 Task: Look for space in Orlovskiy, Russia from 12th  July, 2023 to 15th July, 2023 for 3 adults in price range Rs.12000 to Rs.16000. Place can be entire place with 2 bedrooms having 3 beds and 1 bathroom. Property type can be house, flat, guest house. Booking option can be shelf check-in. Required host language is English.
Action: Mouse moved to (382, 99)
Screenshot: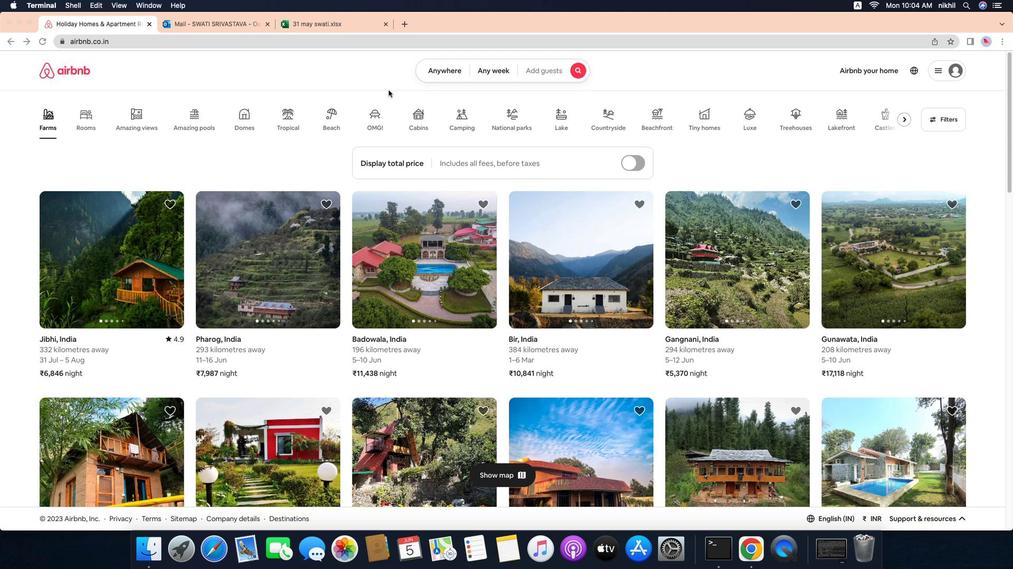
Action: Mouse pressed left at (382, 99)
Screenshot: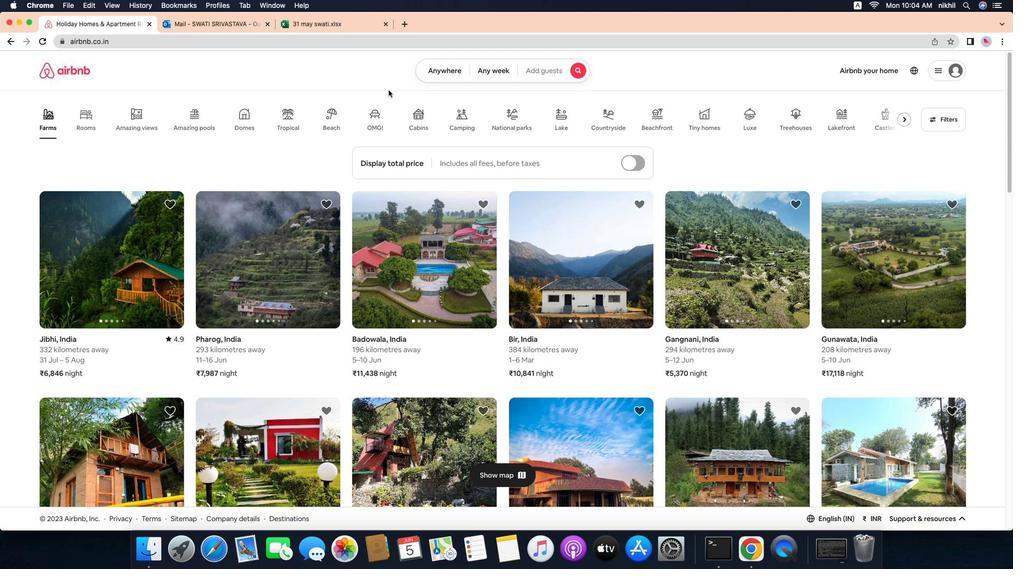 
Action: Mouse moved to (450, 86)
Screenshot: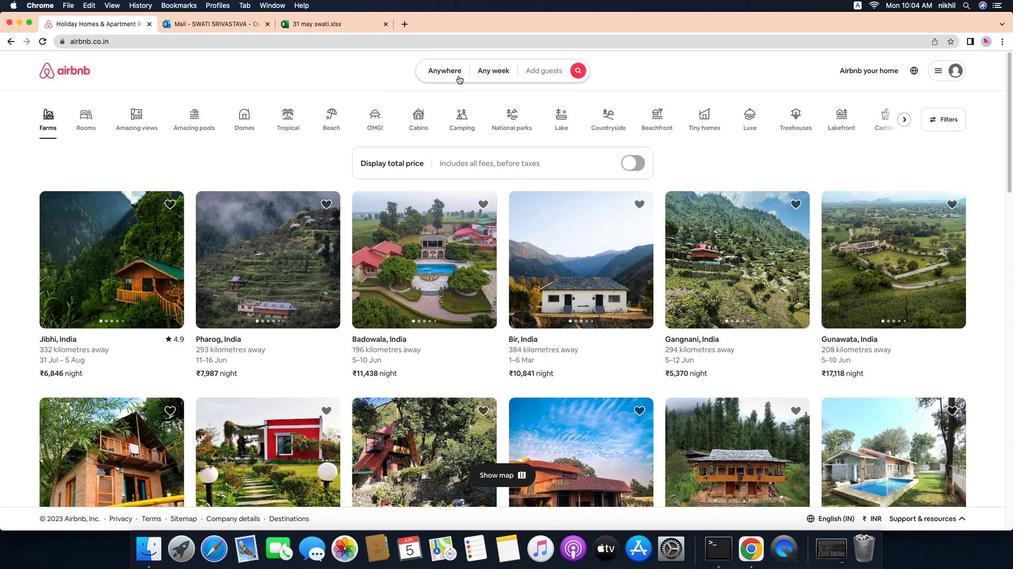 
Action: Mouse pressed left at (450, 86)
Screenshot: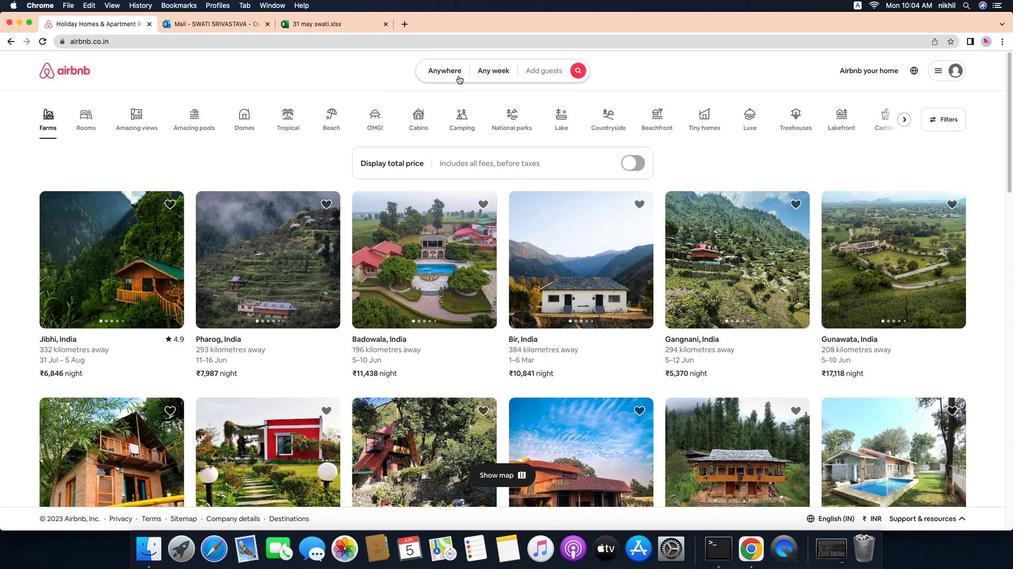 
Action: Mouse moved to (375, 123)
Screenshot: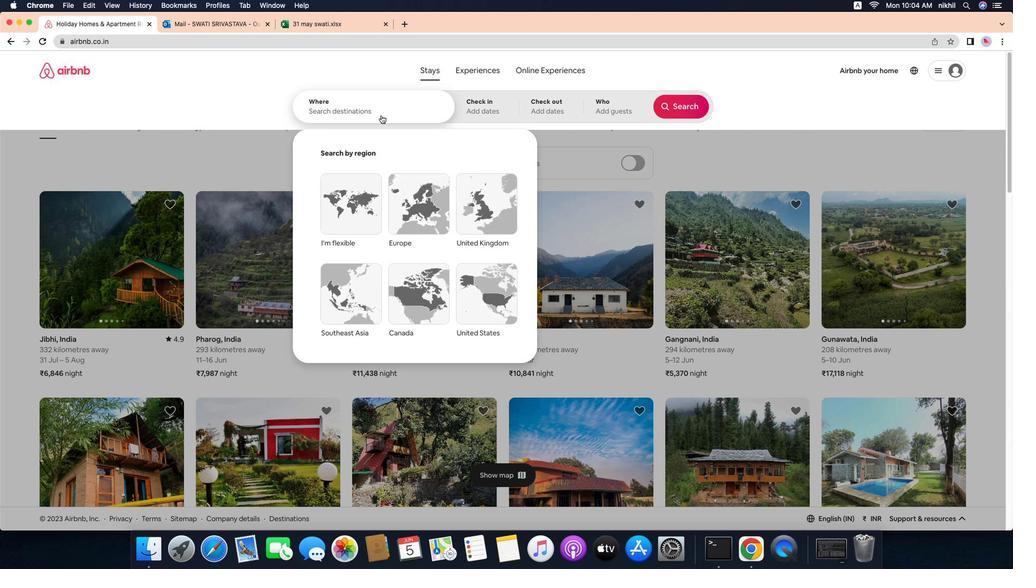 
Action: Mouse pressed left at (375, 123)
Screenshot: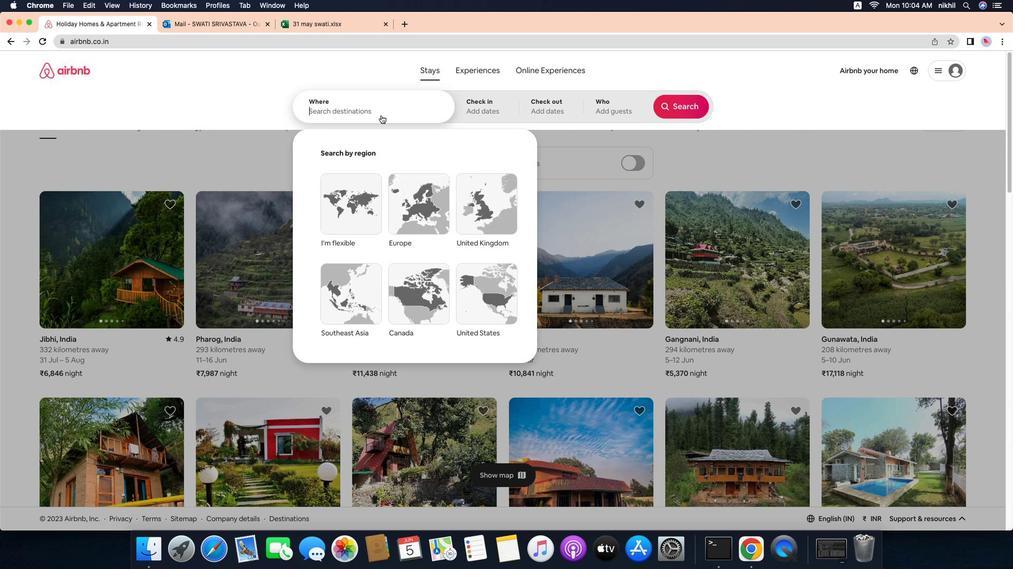 
Action: Key pressed Key.caps_lock'O'Key.caps_lock'r''l''o''v''s''k''i''y'','Key.spaceKey.caps_lock'R''u''s''s''i''a'Key.enter
Screenshot: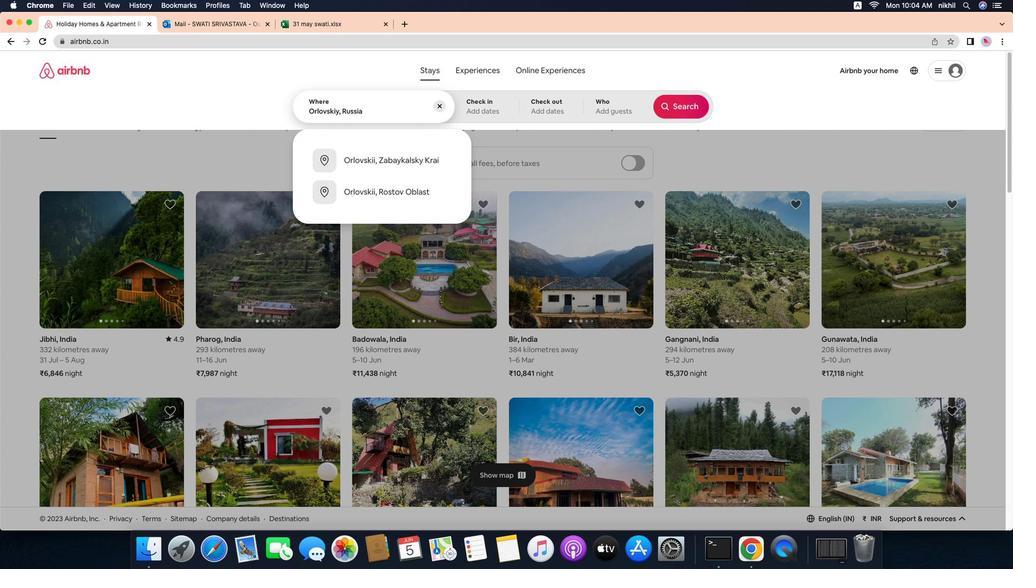 
Action: Mouse moved to (588, 272)
Screenshot: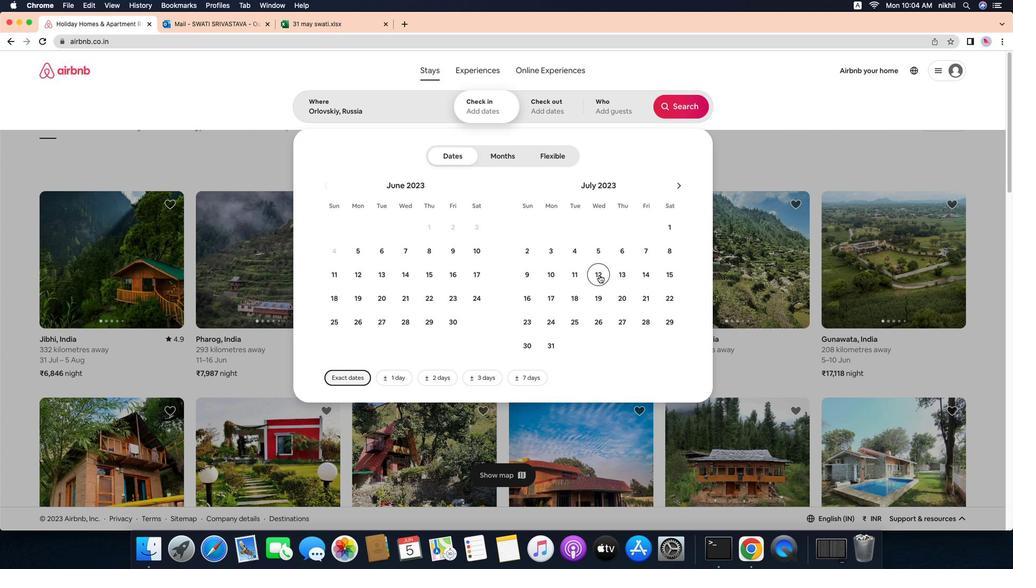 
Action: Mouse pressed left at (588, 272)
Screenshot: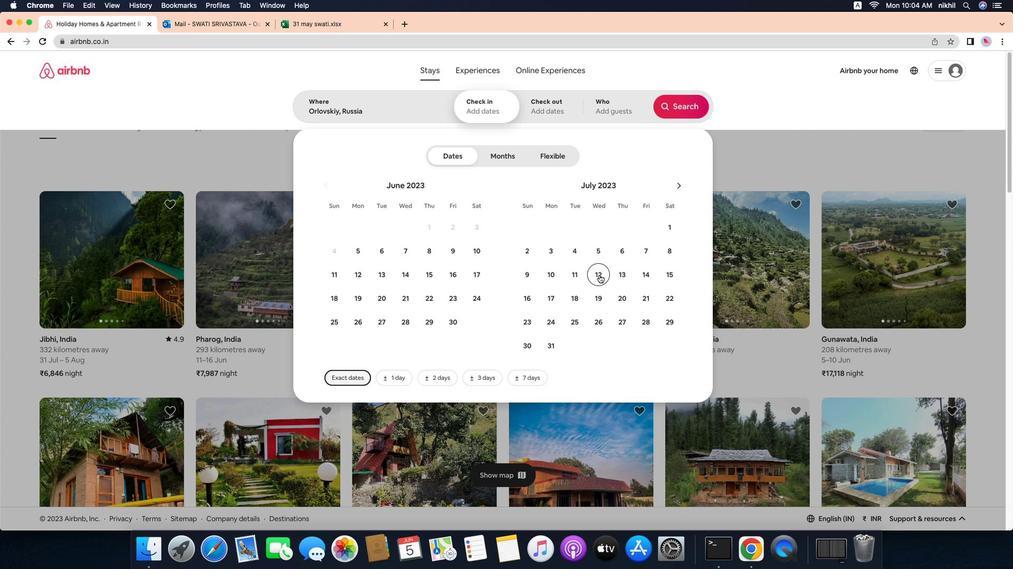 
Action: Mouse moved to (664, 272)
Screenshot: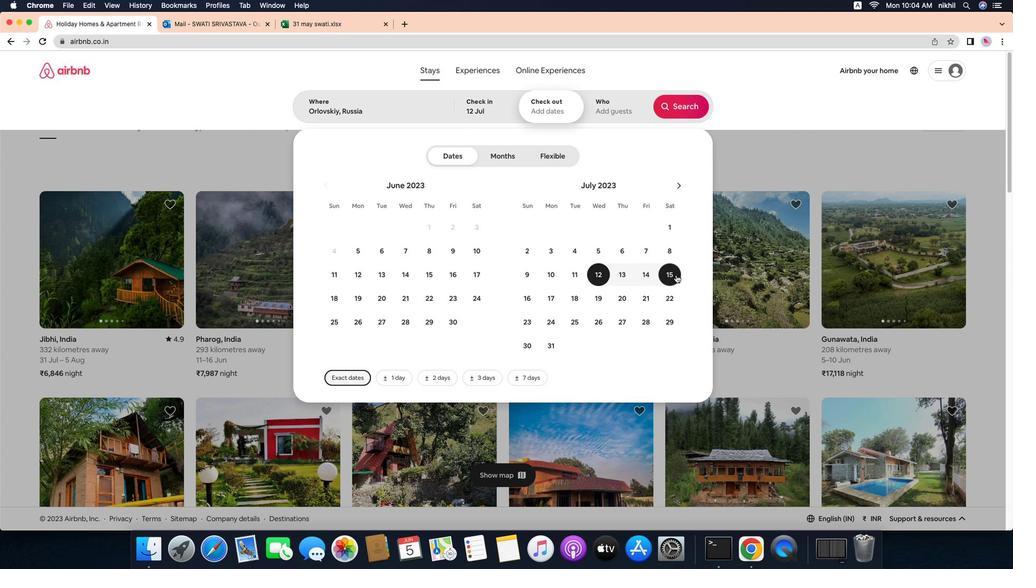 
Action: Mouse pressed left at (664, 272)
Screenshot: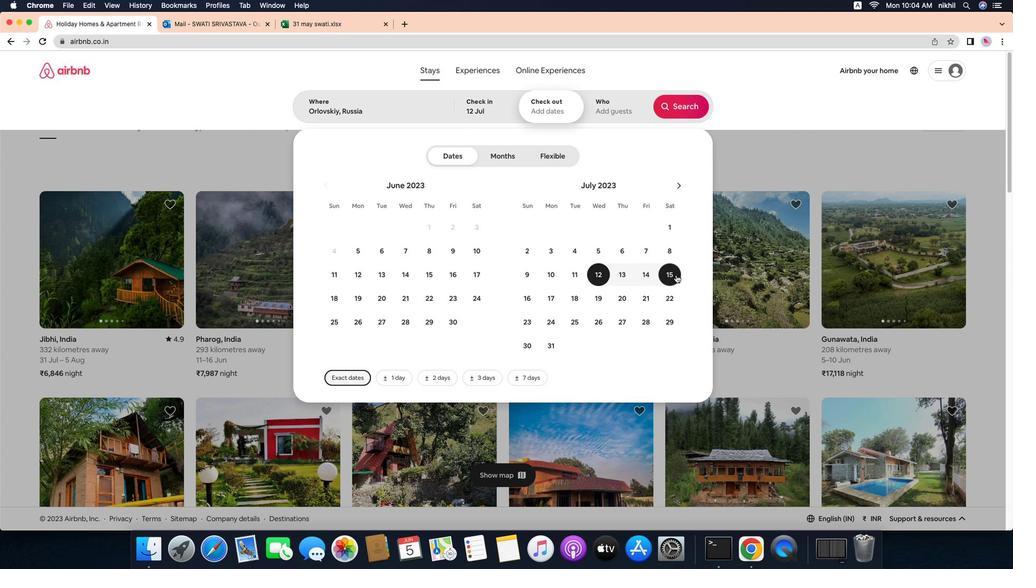 
Action: Mouse moved to (609, 123)
Screenshot: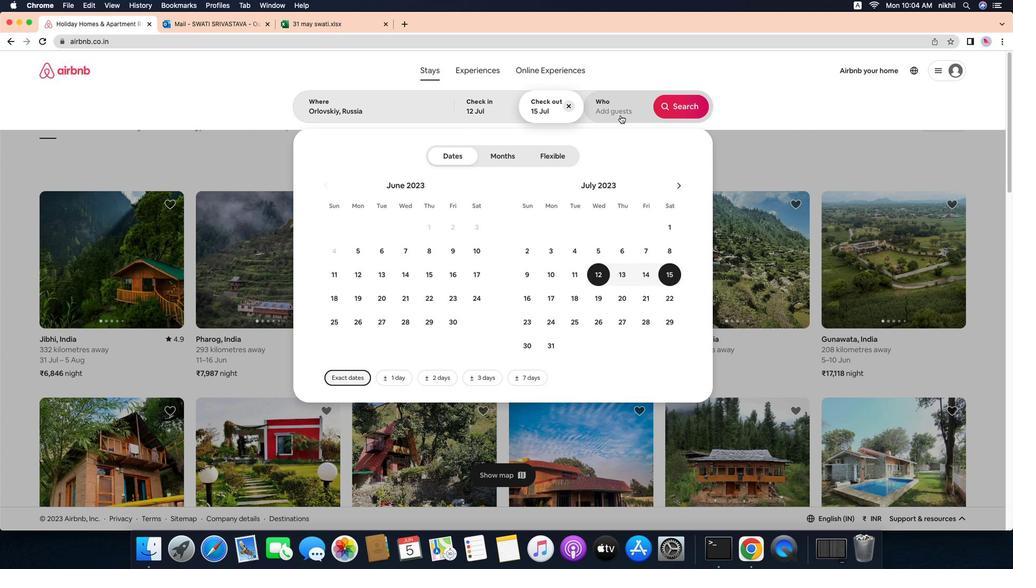 
Action: Mouse pressed left at (609, 123)
Screenshot: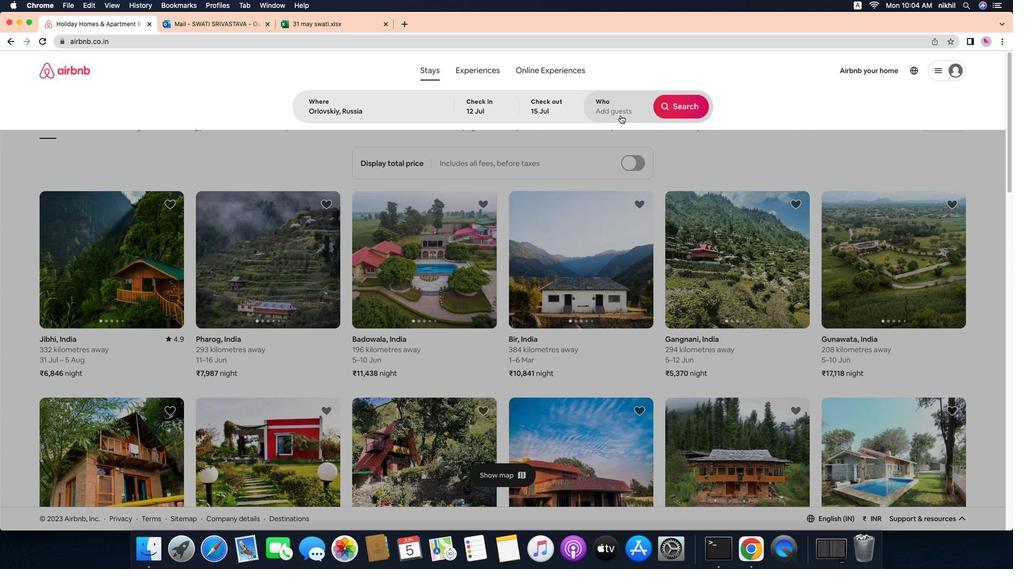 
Action: Mouse moved to (672, 166)
Screenshot: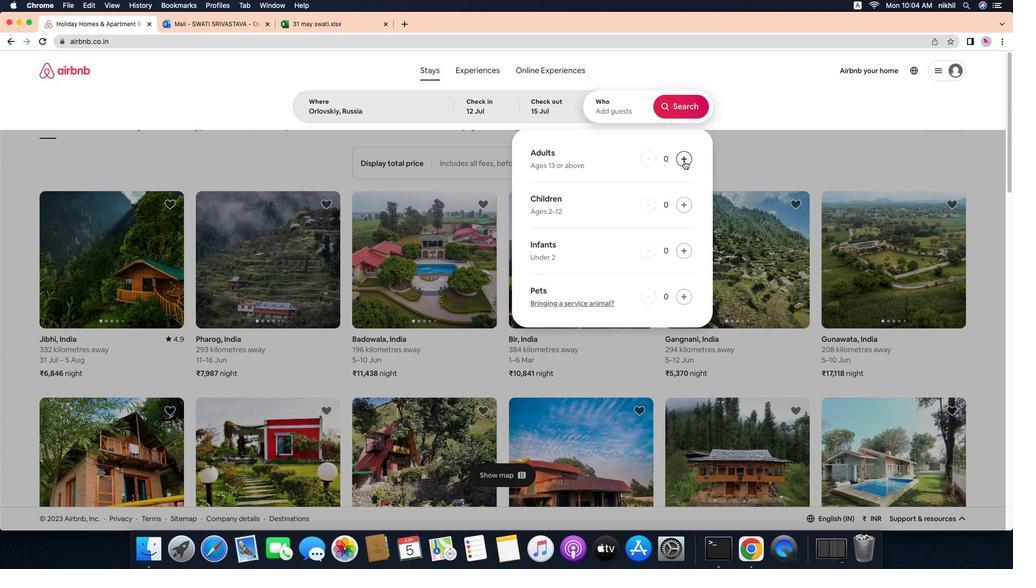 
Action: Mouse pressed left at (672, 166)
Screenshot: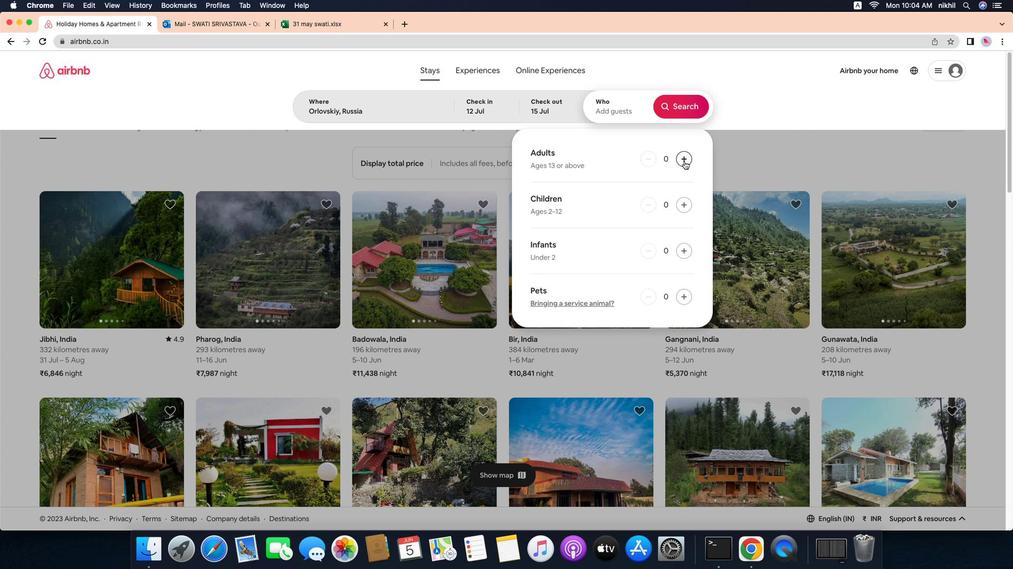 
Action: Mouse pressed left at (672, 166)
Screenshot: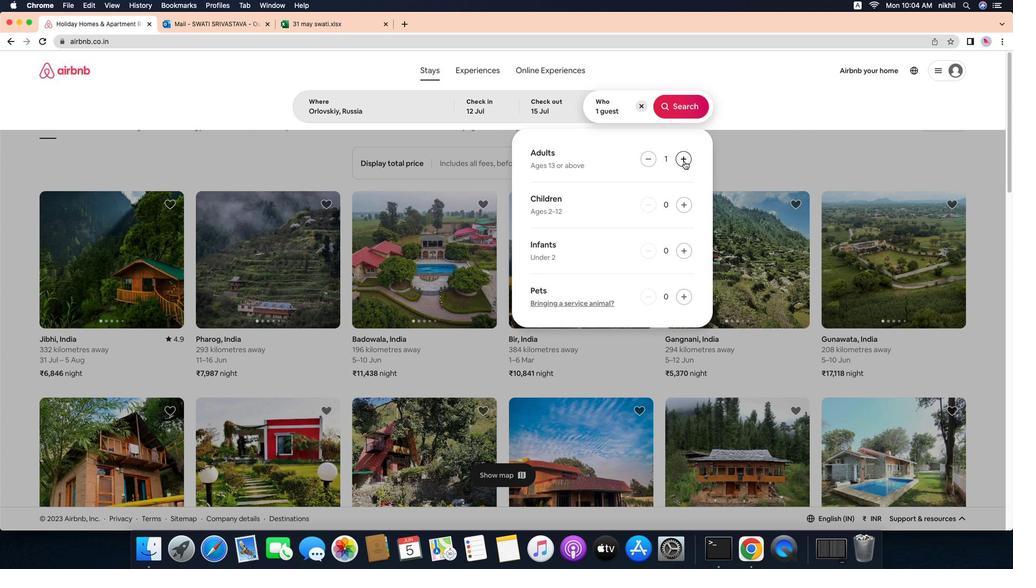 
Action: Mouse pressed left at (672, 166)
Screenshot: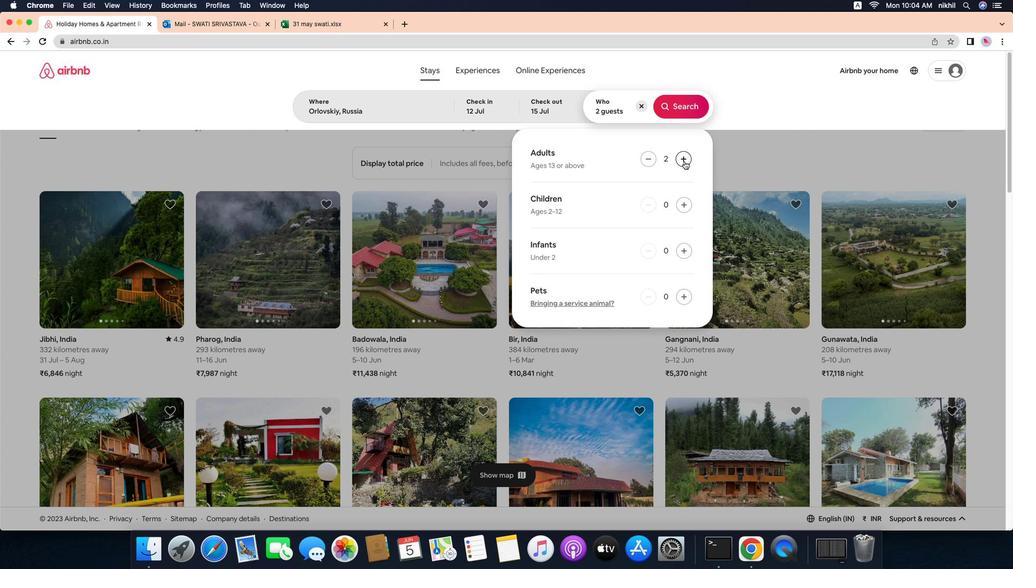 
Action: Mouse moved to (663, 114)
Screenshot: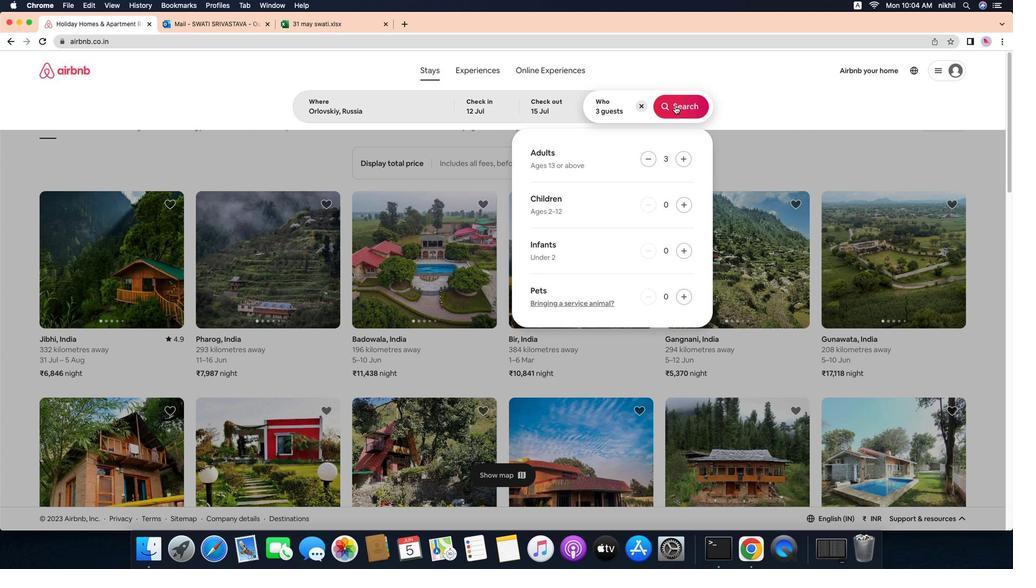 
Action: Mouse pressed left at (663, 114)
Screenshot: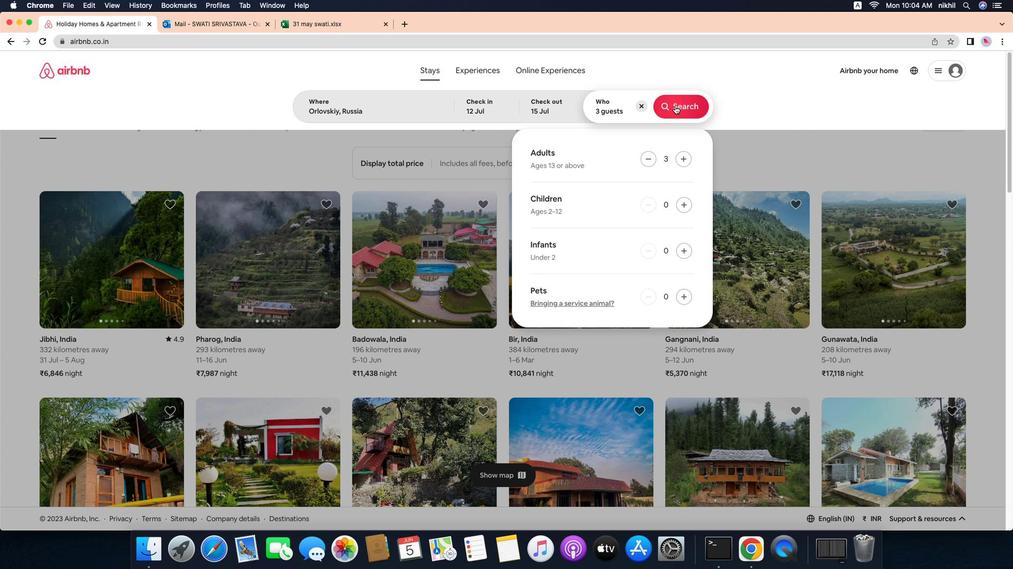 
Action: Mouse moved to (946, 121)
Screenshot: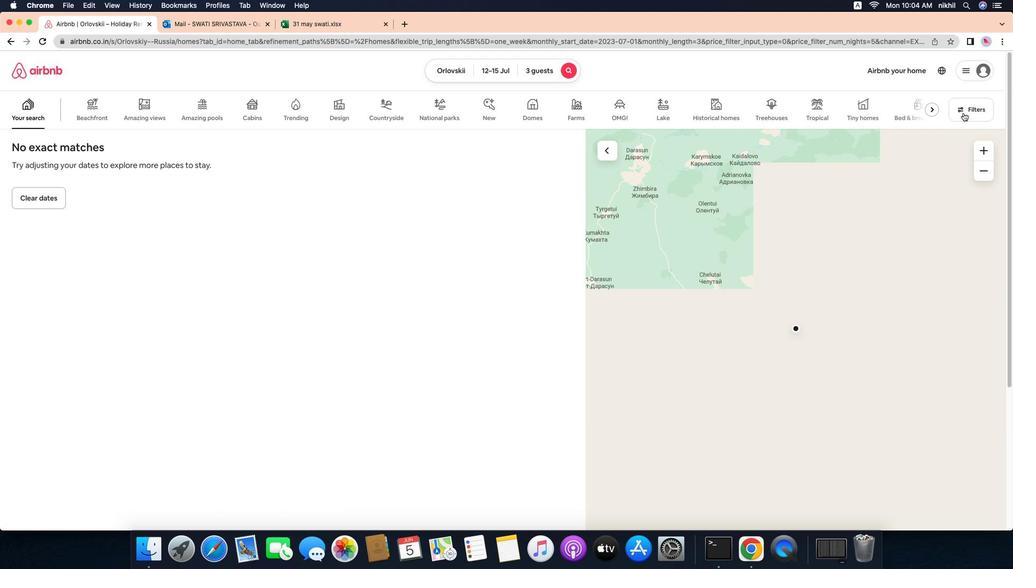 
Action: Mouse pressed left at (946, 121)
Screenshot: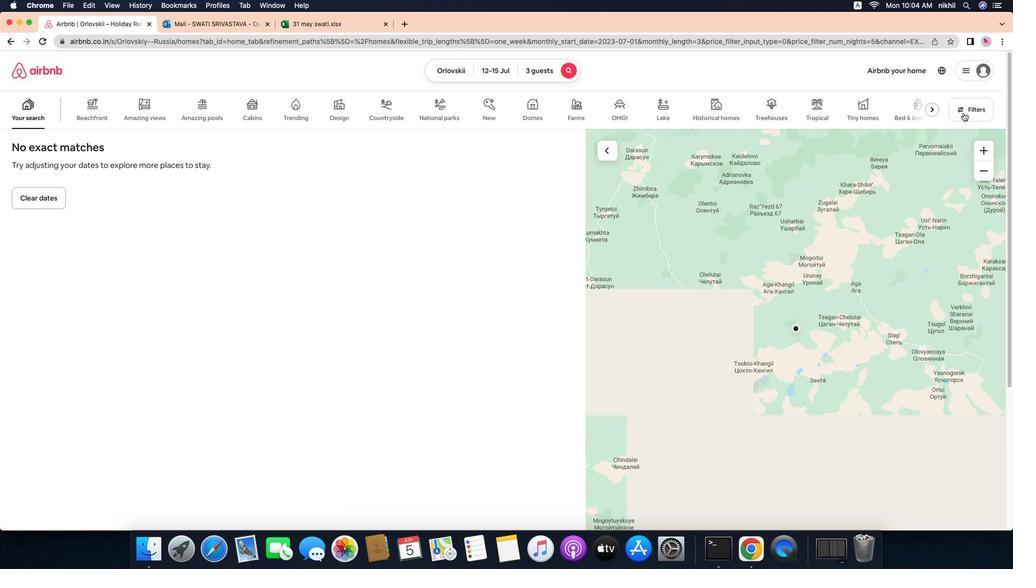 
Action: Mouse moved to (415, 348)
Screenshot: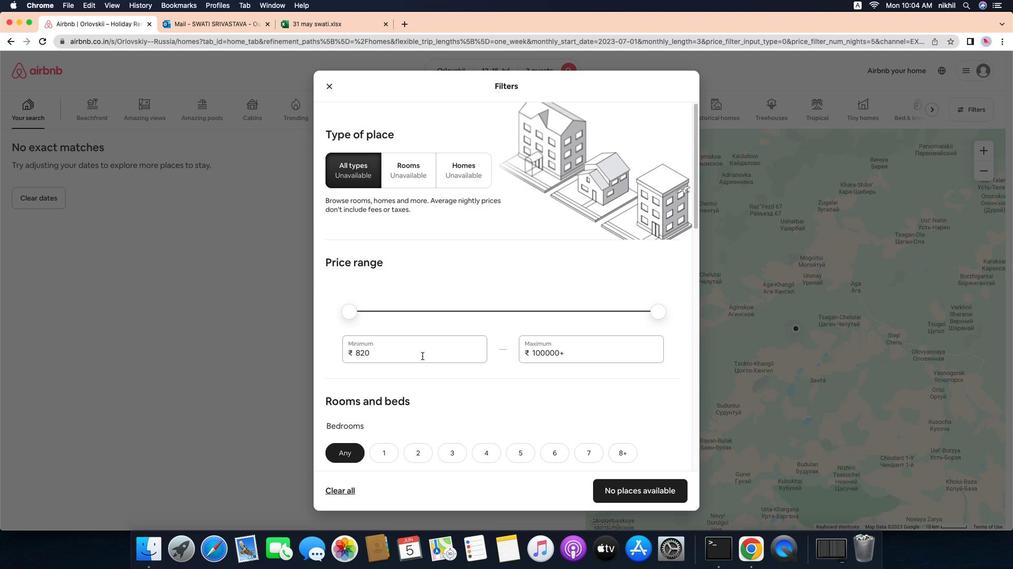 
Action: Mouse pressed left at (415, 348)
Screenshot: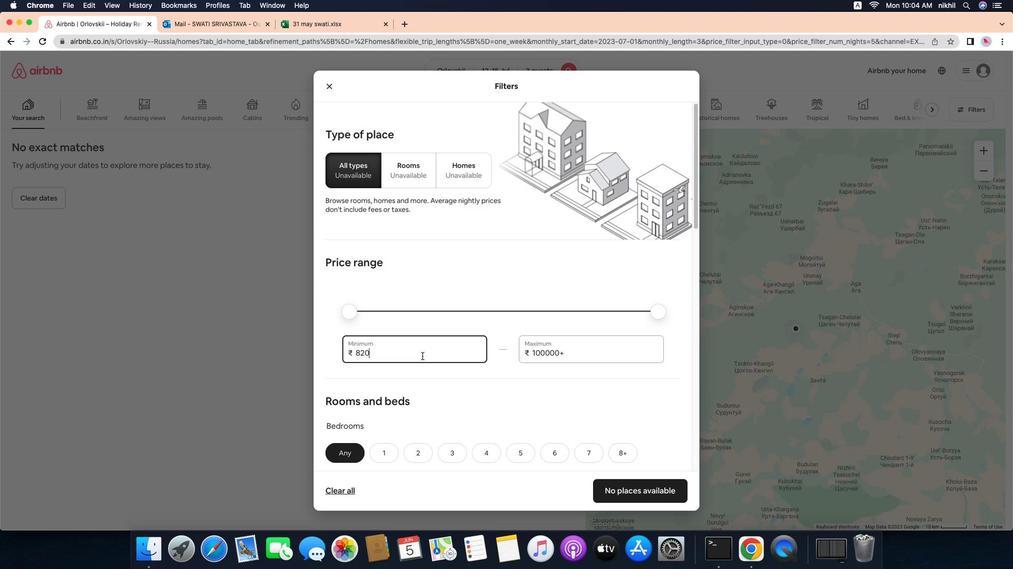 
Action: Key pressed Key.backspaceKey.backspaceKey.backspaceKey.backspace'1''2''0''0''0'
Screenshot: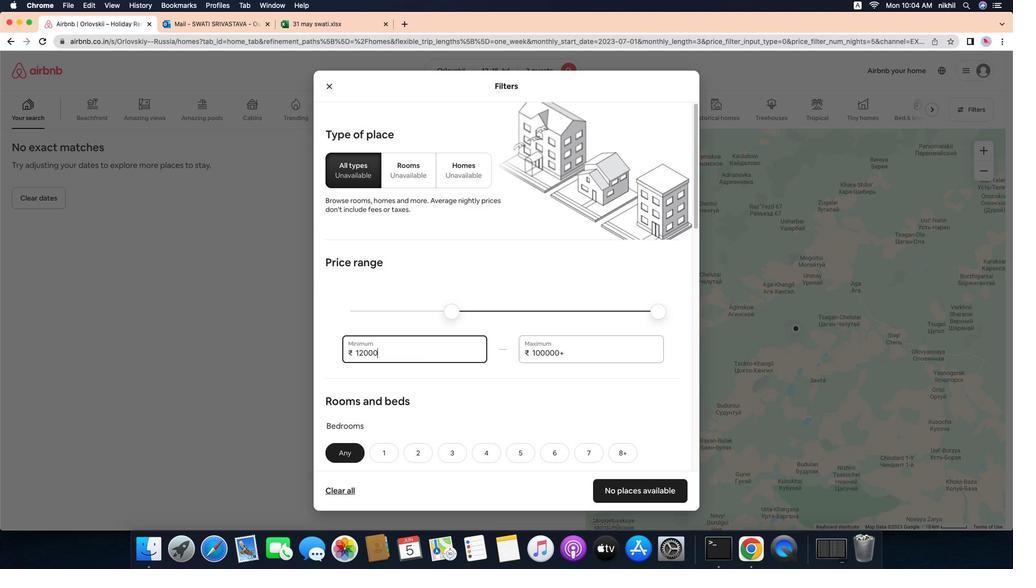 
Action: Mouse moved to (579, 342)
Screenshot: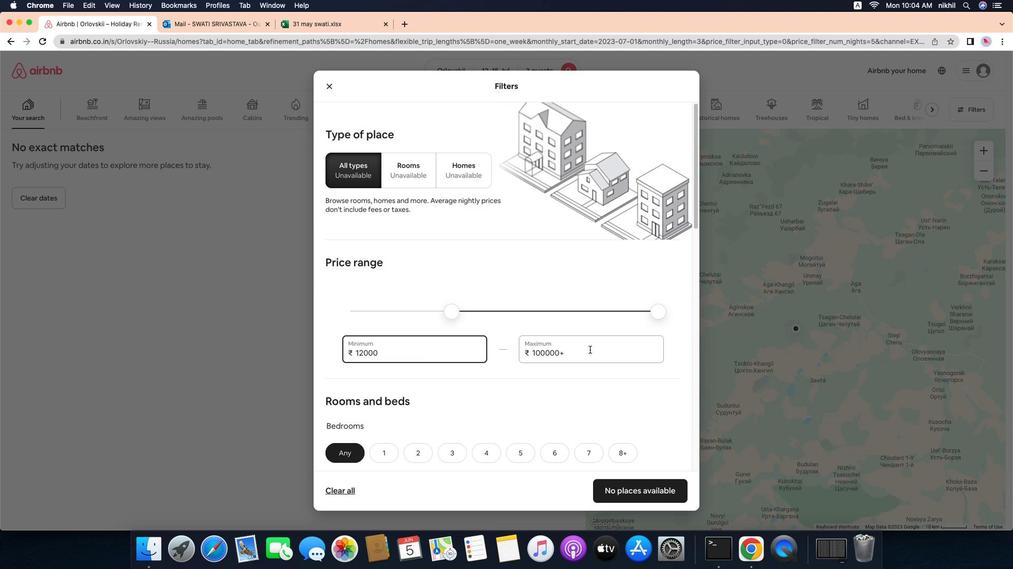 
Action: Mouse pressed left at (579, 342)
Screenshot: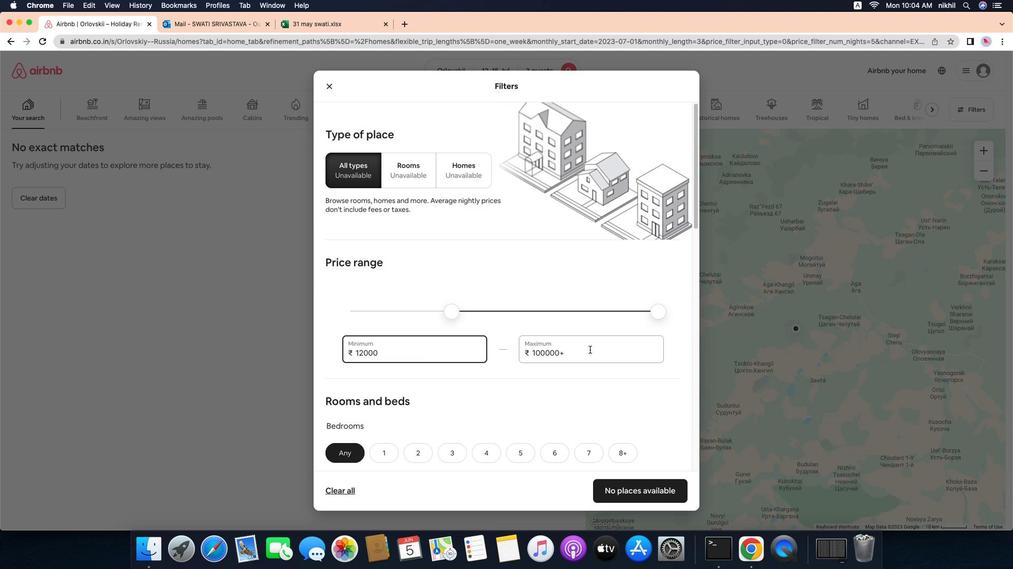 
Action: Key pressed Key.backspaceKey.backspaceKey.backspaceKey.backspaceKey.backspaceKey.backspaceKey.backspaceKey.backspace'1''6''0''0''0'
Screenshot: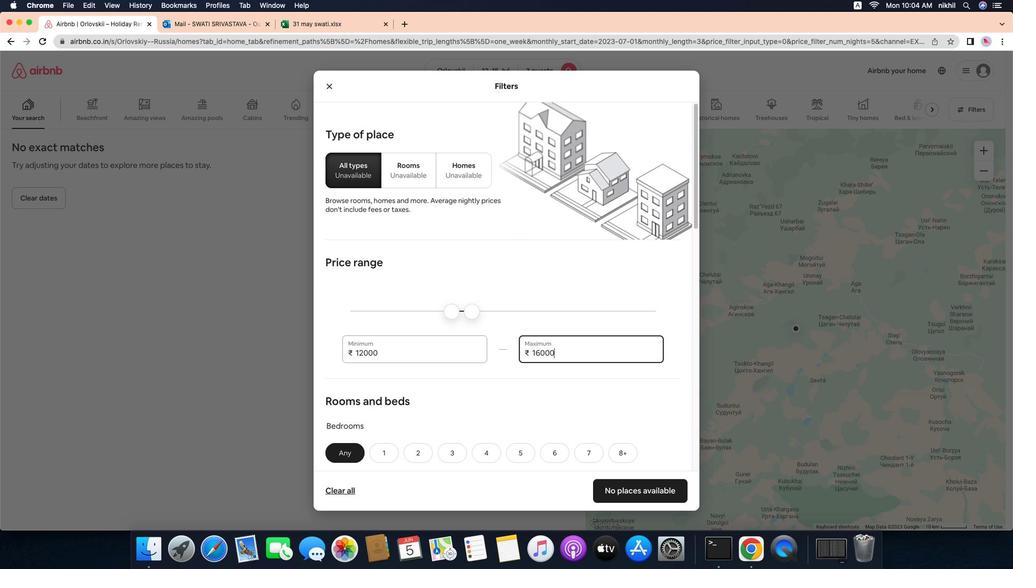 
Action: Mouse moved to (573, 349)
Screenshot: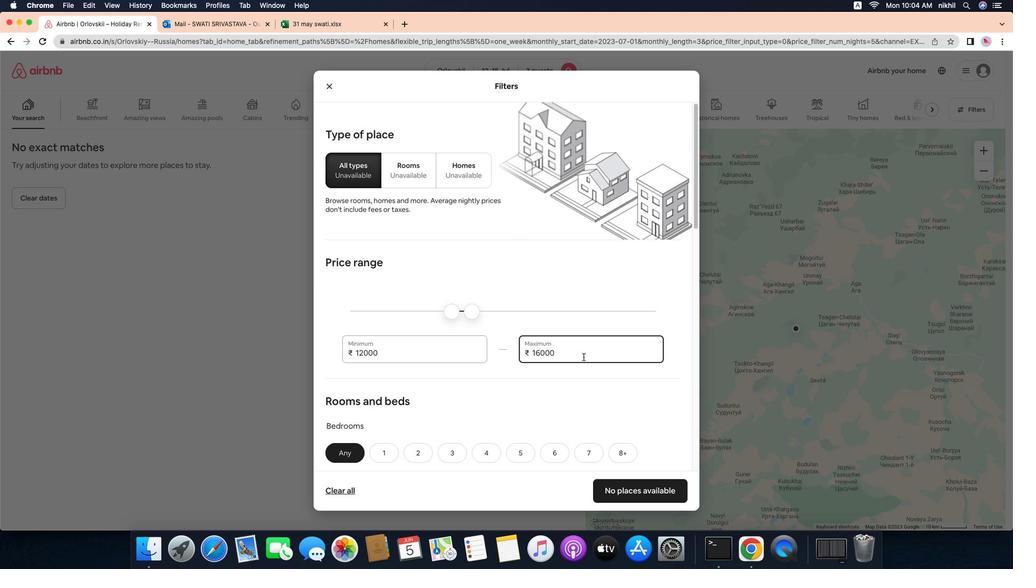 
Action: Mouse scrolled (573, 349) with delta (1, 15)
Screenshot: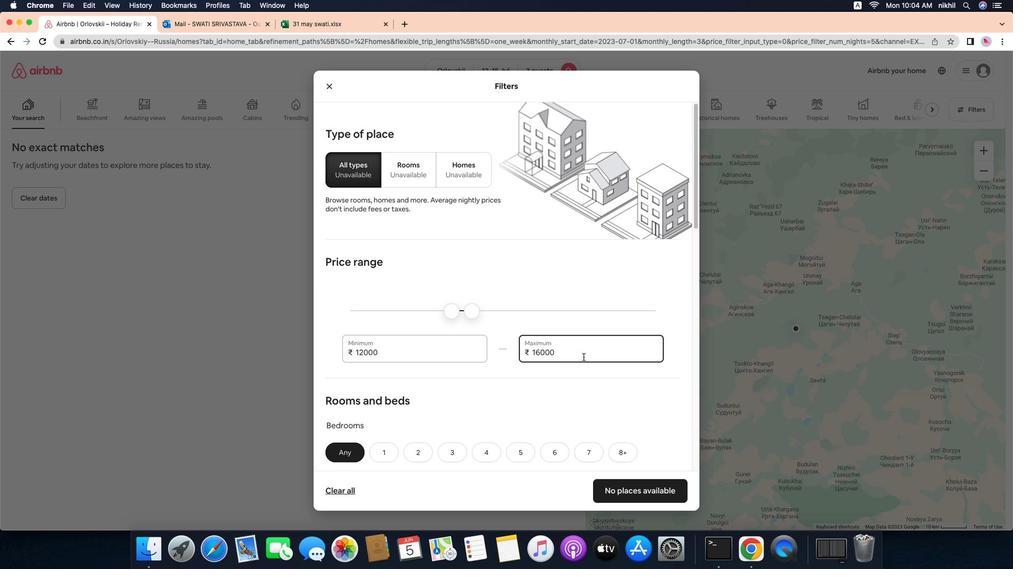 
Action: Mouse scrolled (573, 349) with delta (1, 15)
Screenshot: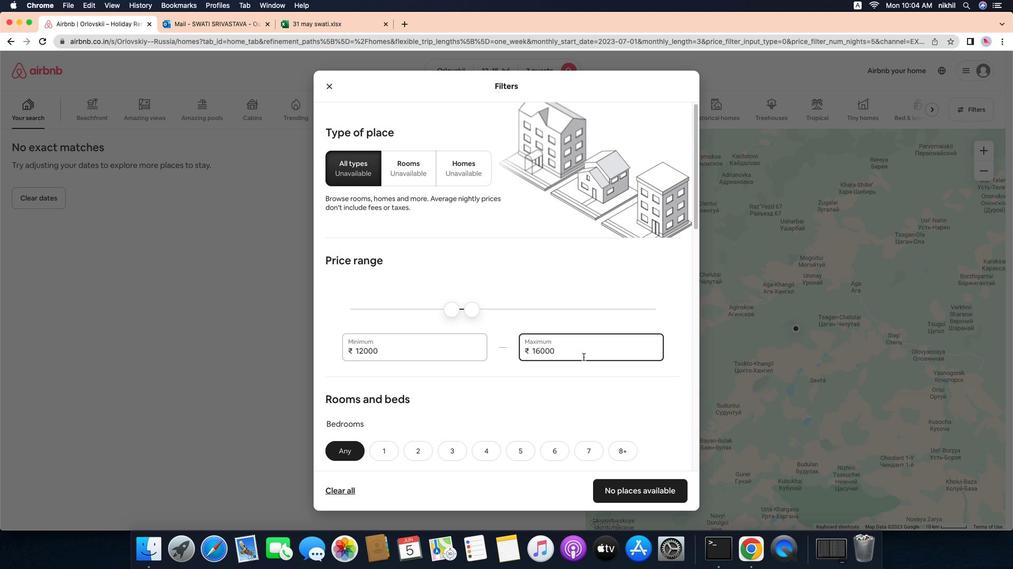 
Action: Mouse scrolled (573, 349) with delta (1, 15)
Screenshot: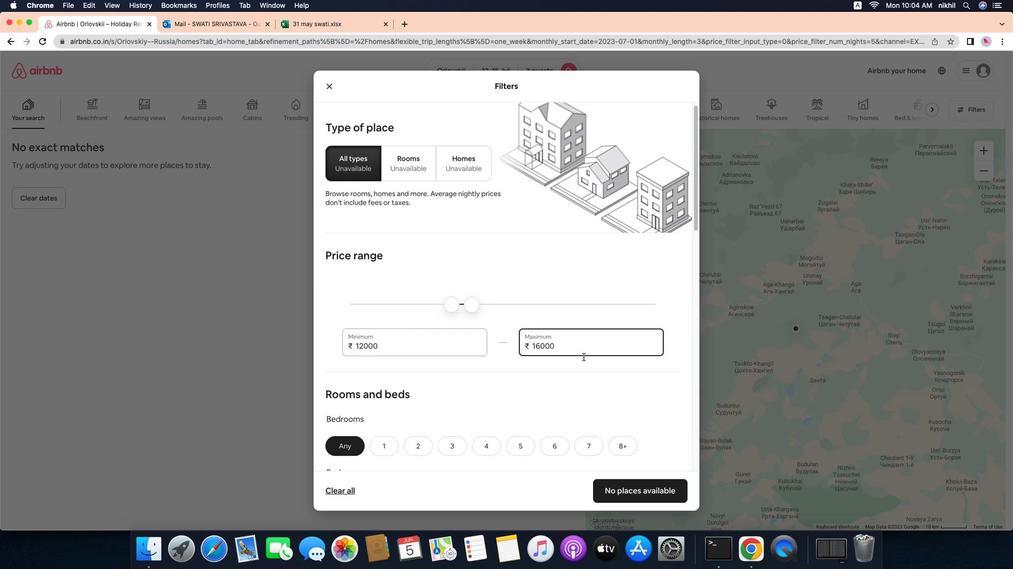 
Action: Mouse scrolled (573, 349) with delta (1, 15)
Screenshot: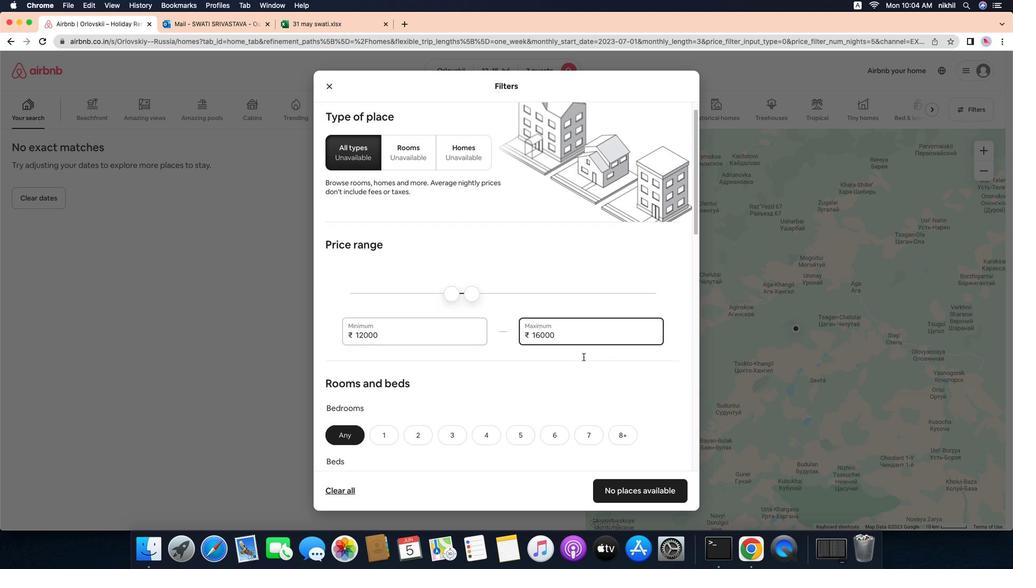 
Action: Mouse scrolled (573, 349) with delta (1, 15)
Screenshot: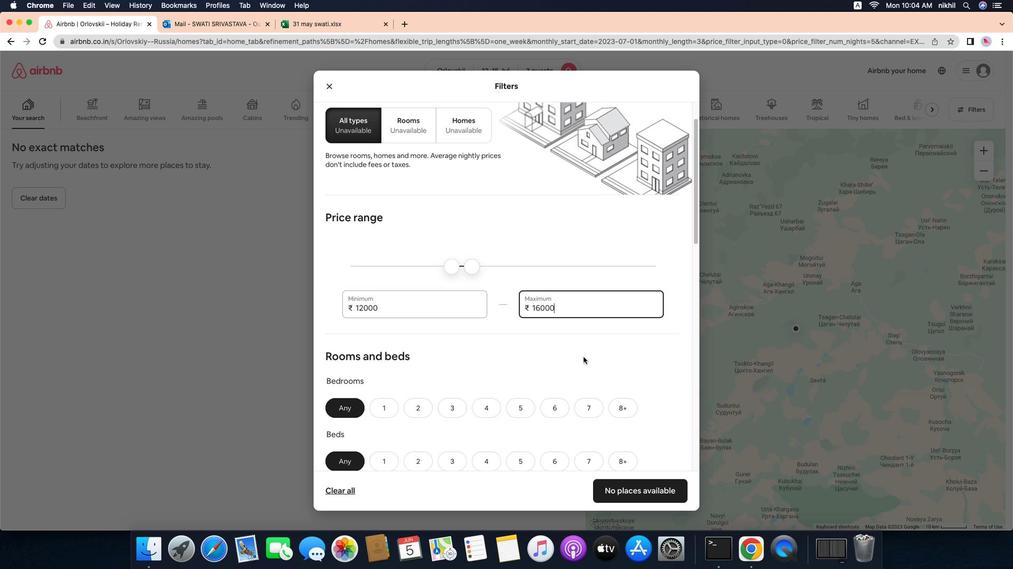 
Action: Mouse scrolled (573, 349) with delta (1, 15)
Screenshot: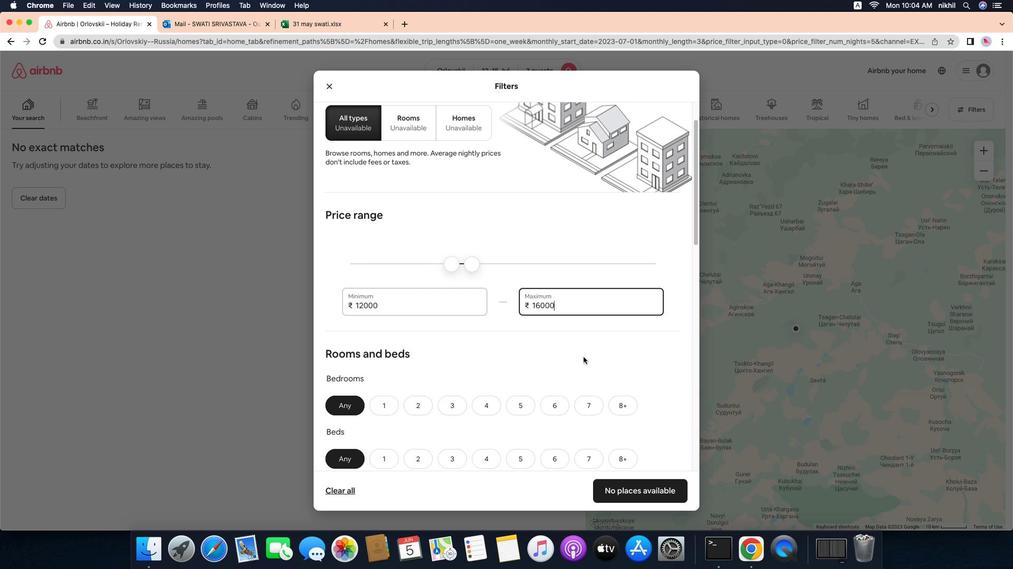 
Action: Mouse scrolled (573, 349) with delta (1, 14)
Screenshot: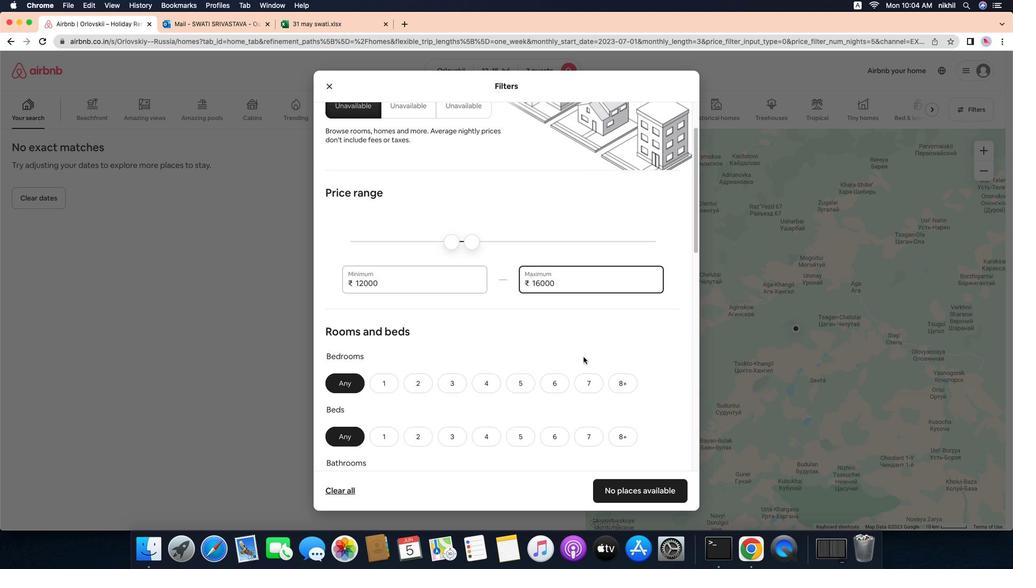 
Action: Mouse scrolled (573, 349) with delta (1, 14)
Screenshot: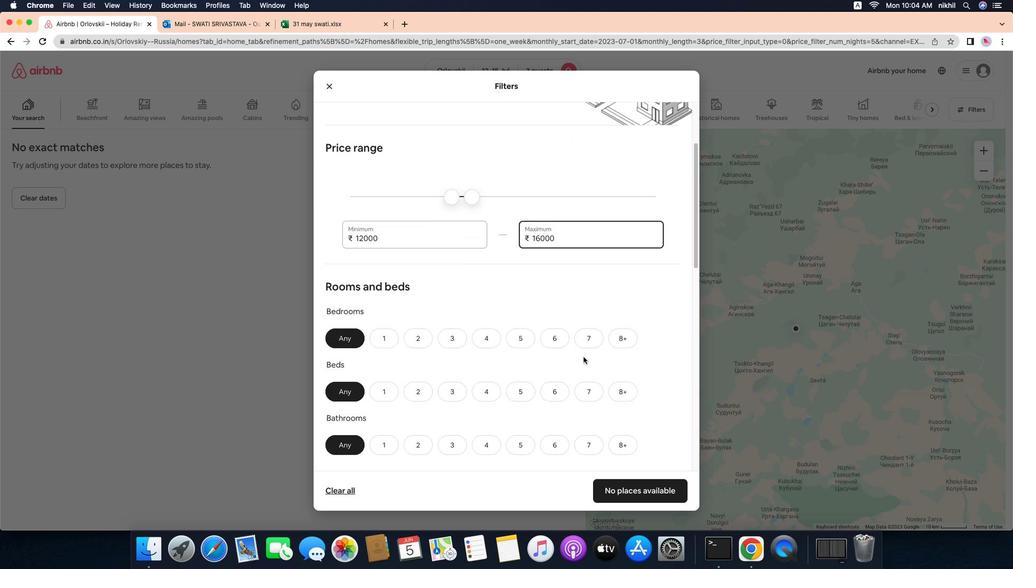 
Action: Mouse scrolled (573, 349) with delta (1, 14)
Screenshot: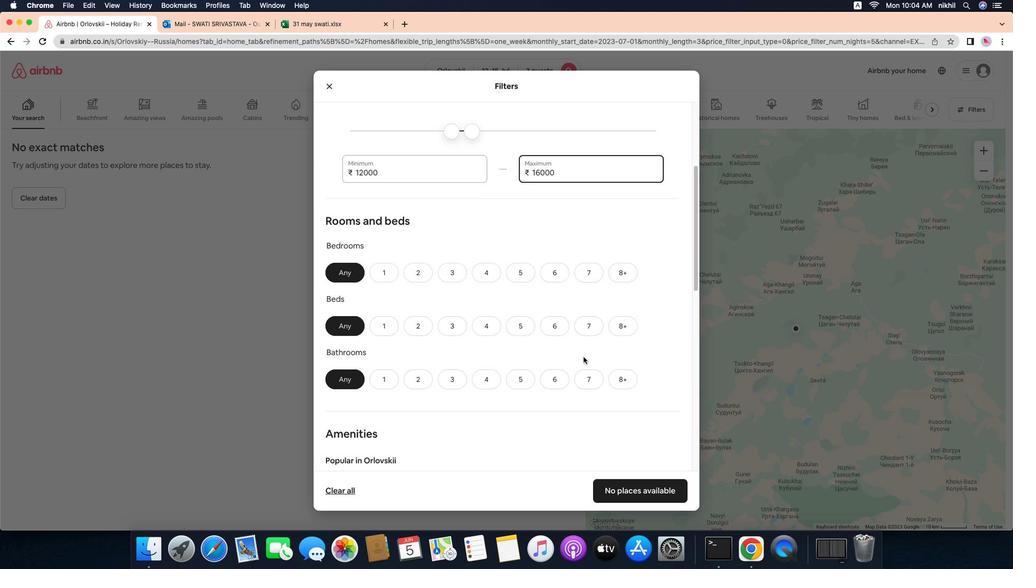
Action: Mouse moved to (401, 193)
Screenshot: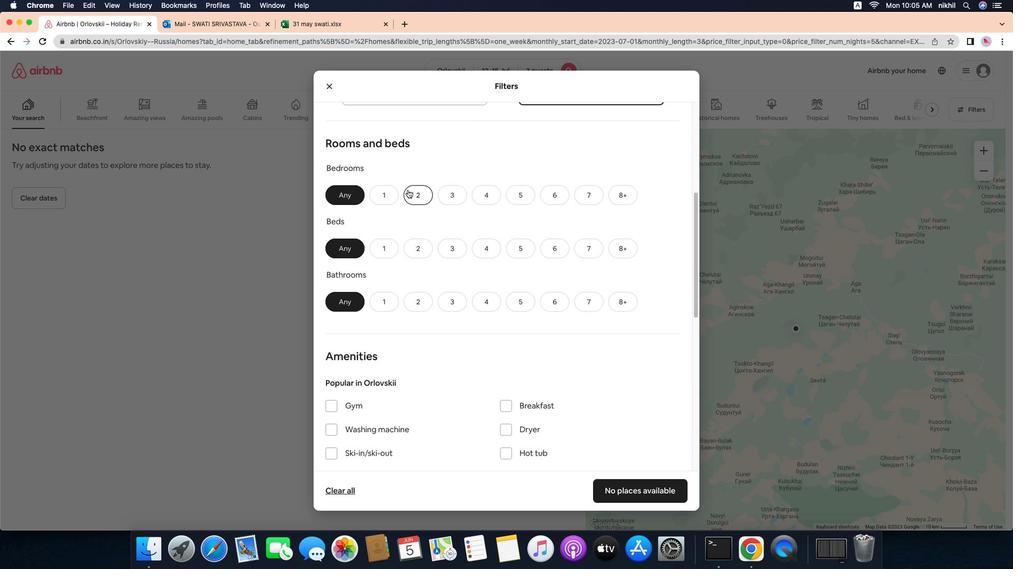 
Action: Mouse pressed left at (401, 193)
Screenshot: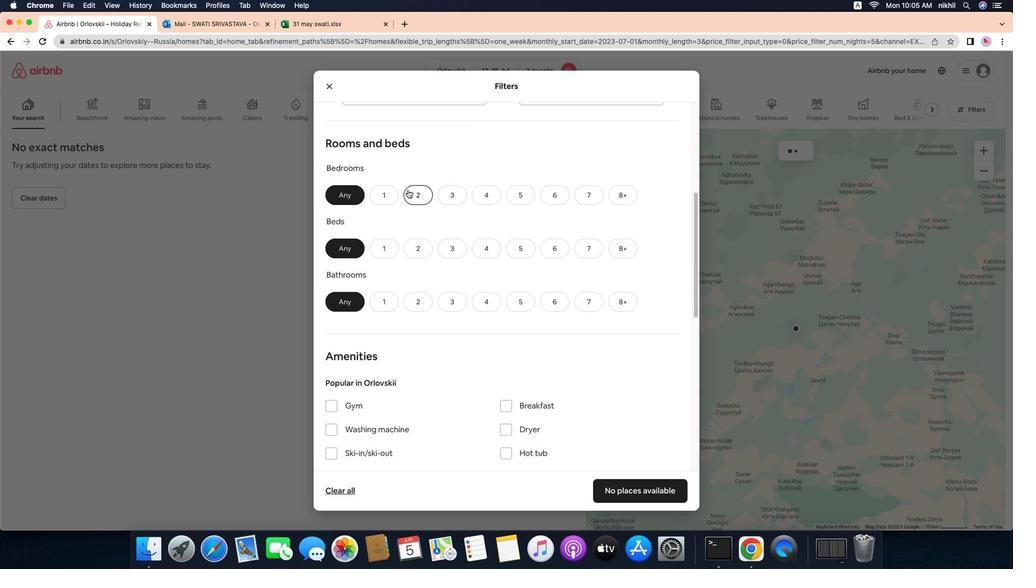 
Action: Mouse moved to (436, 247)
Screenshot: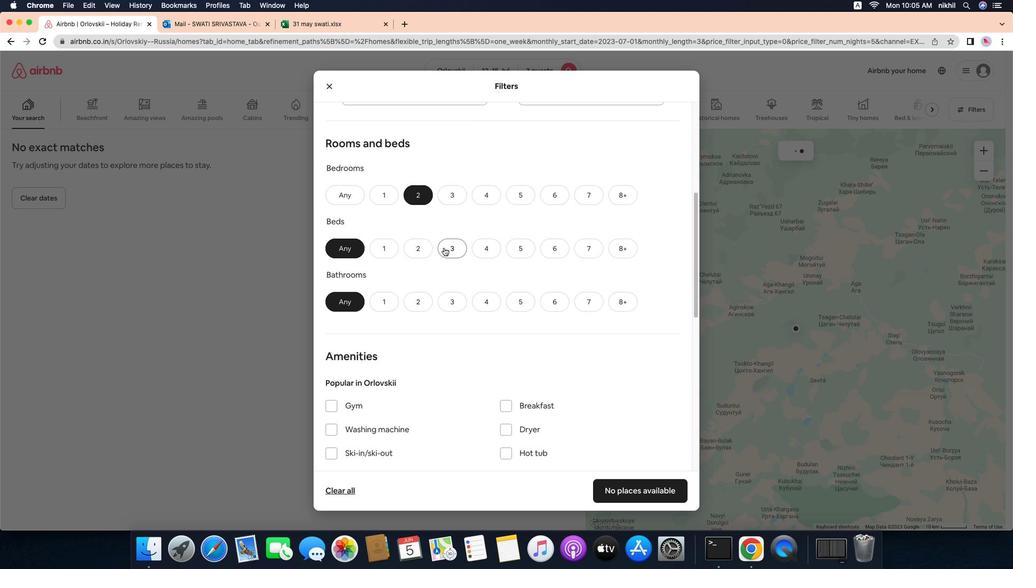 
Action: Mouse pressed left at (436, 247)
Screenshot: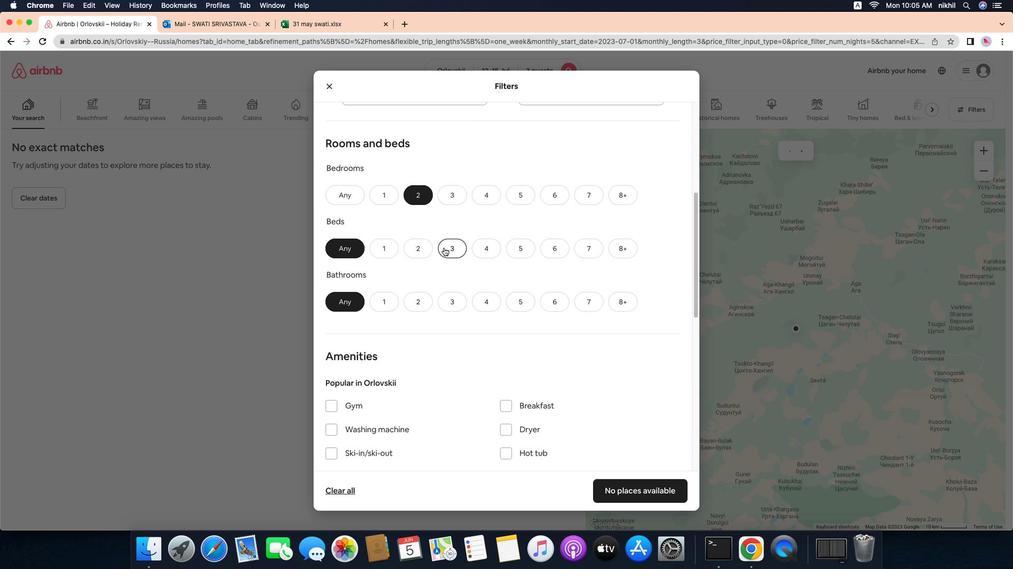 
Action: Mouse moved to (382, 296)
Screenshot: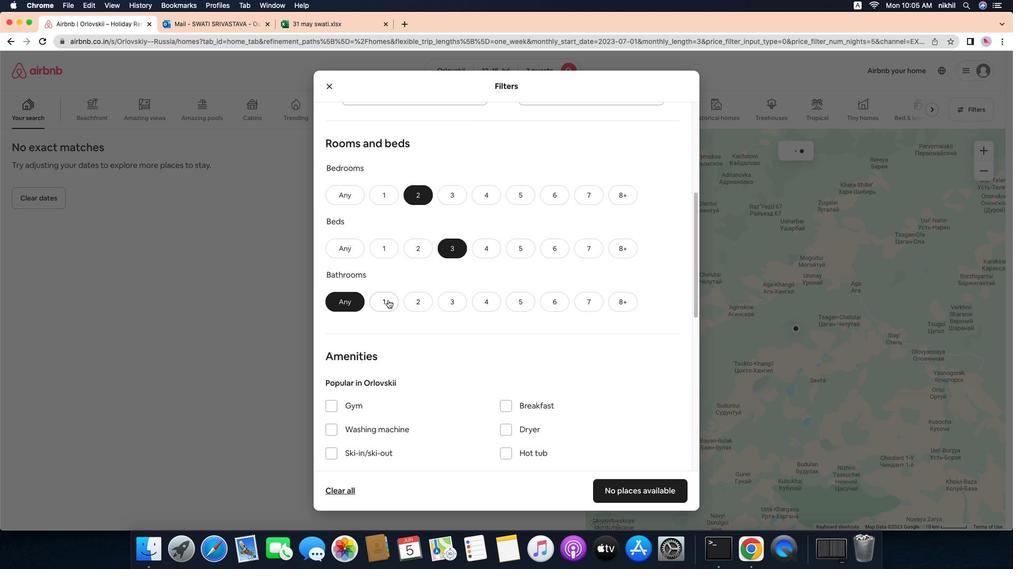 
Action: Mouse pressed left at (382, 296)
Screenshot: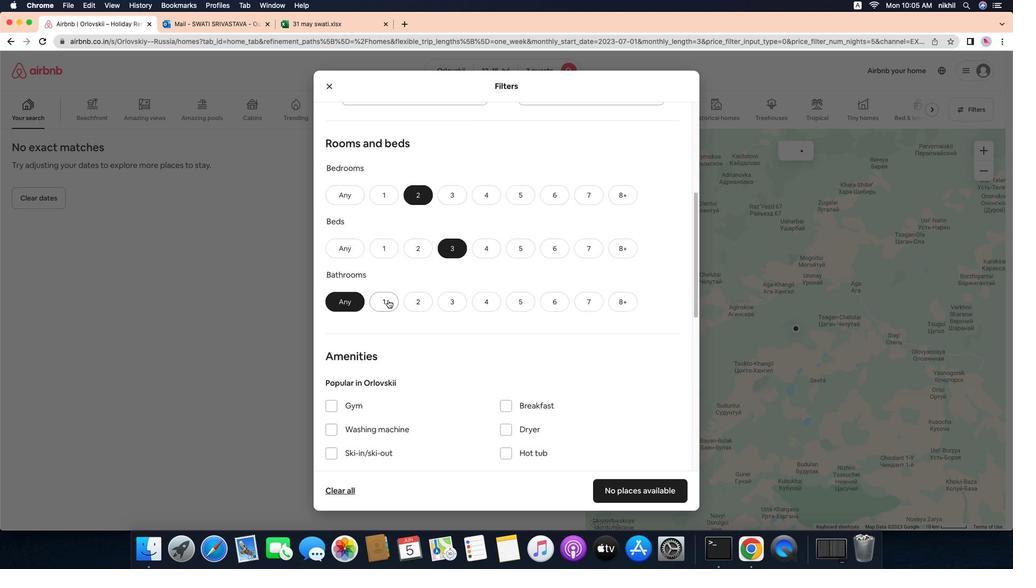 
Action: Mouse moved to (497, 302)
Screenshot: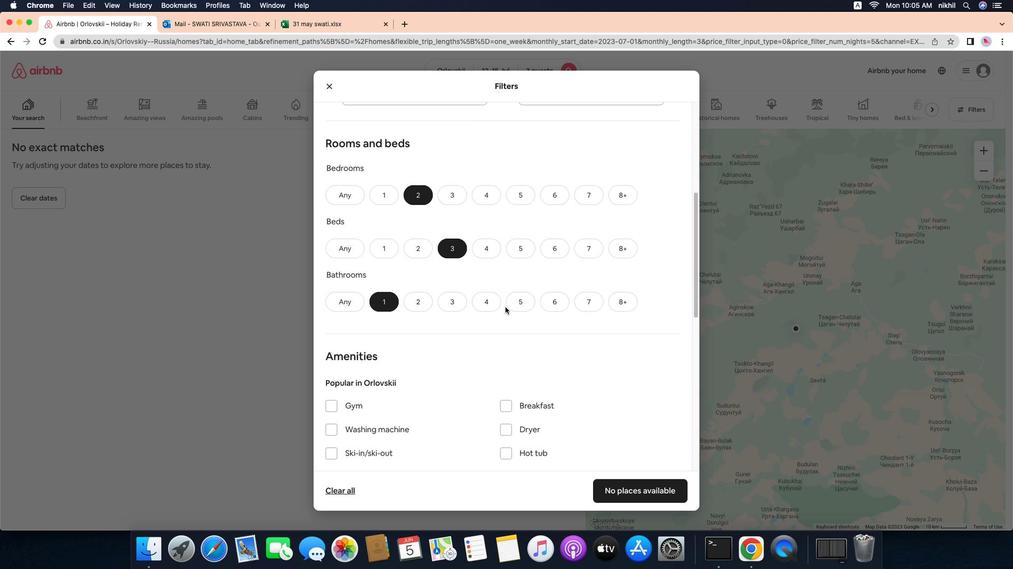 
Action: Mouse scrolled (497, 302) with delta (1, 15)
Screenshot: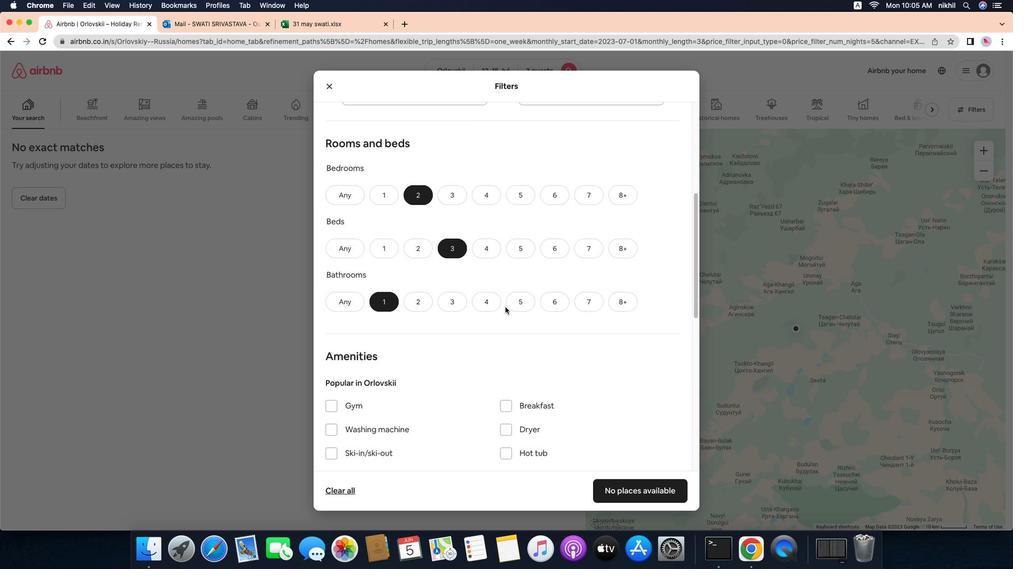 
Action: Mouse scrolled (497, 302) with delta (1, 15)
Screenshot: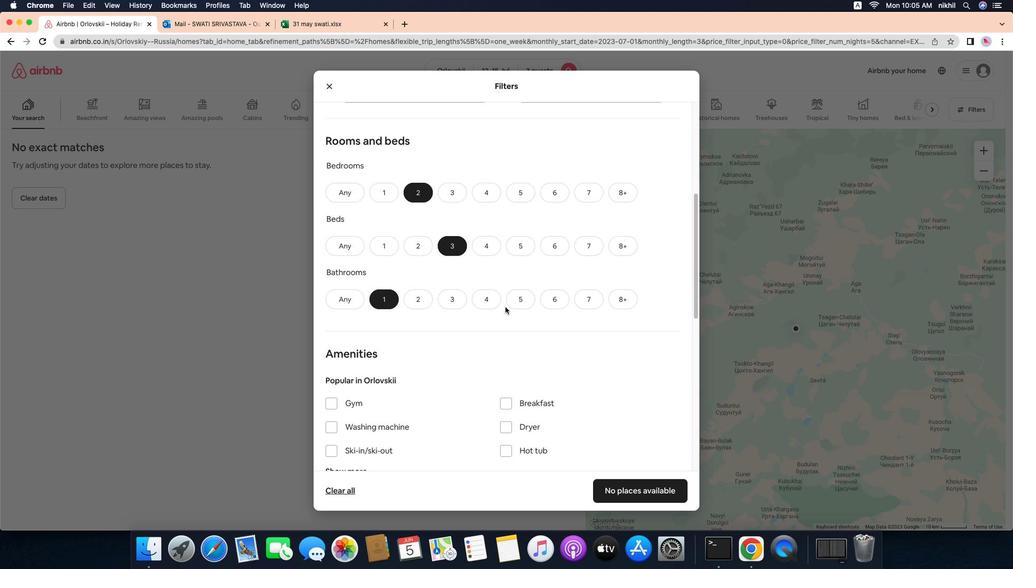 
Action: Mouse scrolled (497, 302) with delta (1, 15)
Screenshot: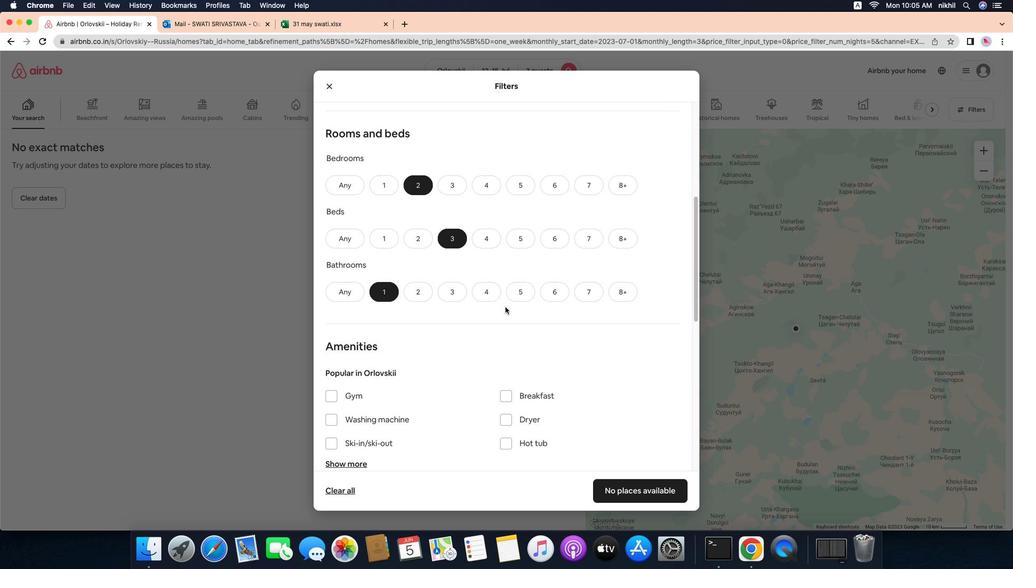 
Action: Mouse scrolled (497, 302) with delta (1, 15)
Screenshot: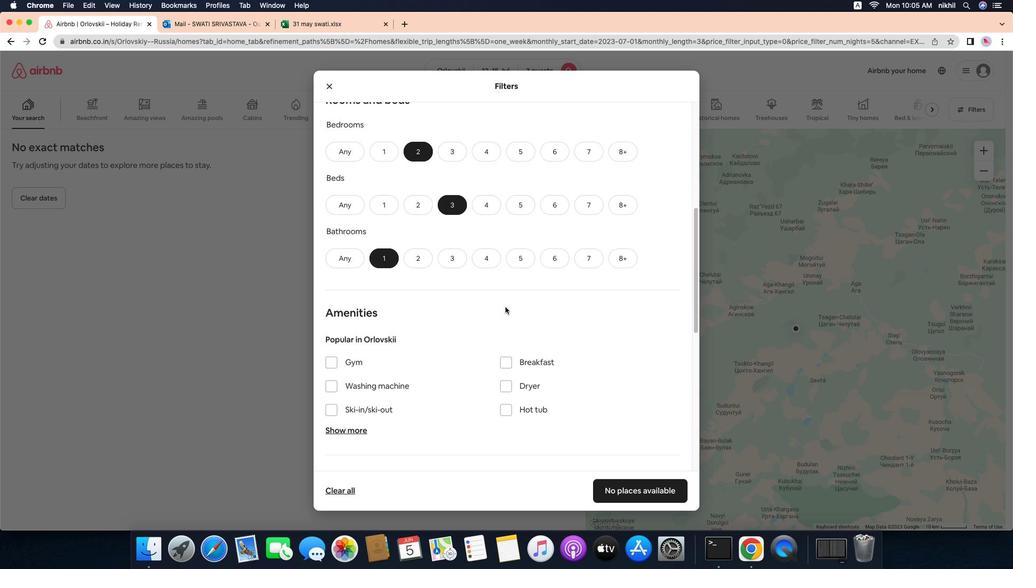 
Action: Mouse scrolled (497, 302) with delta (1, 15)
Screenshot: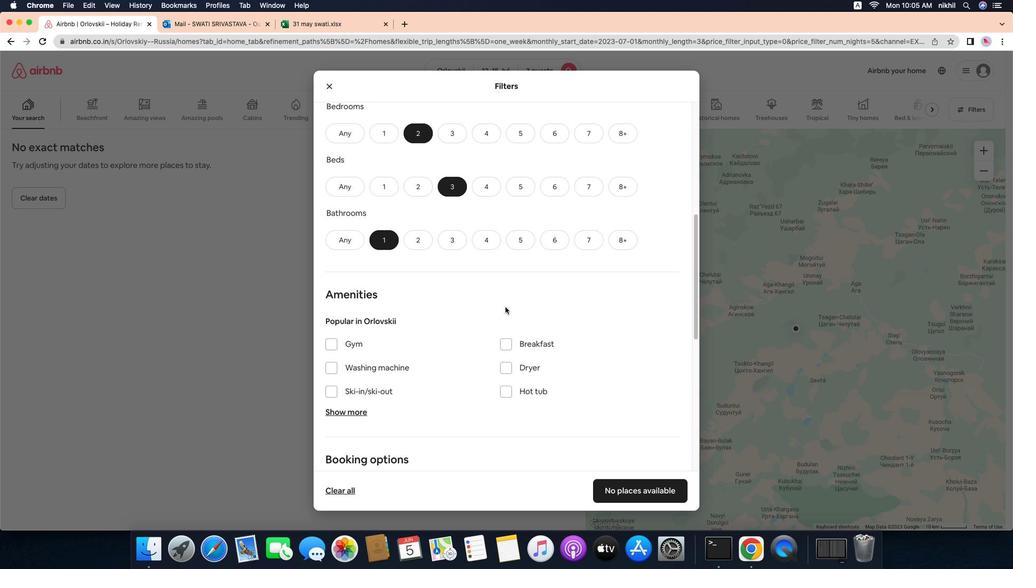 
Action: Mouse scrolled (497, 302) with delta (1, 15)
Screenshot: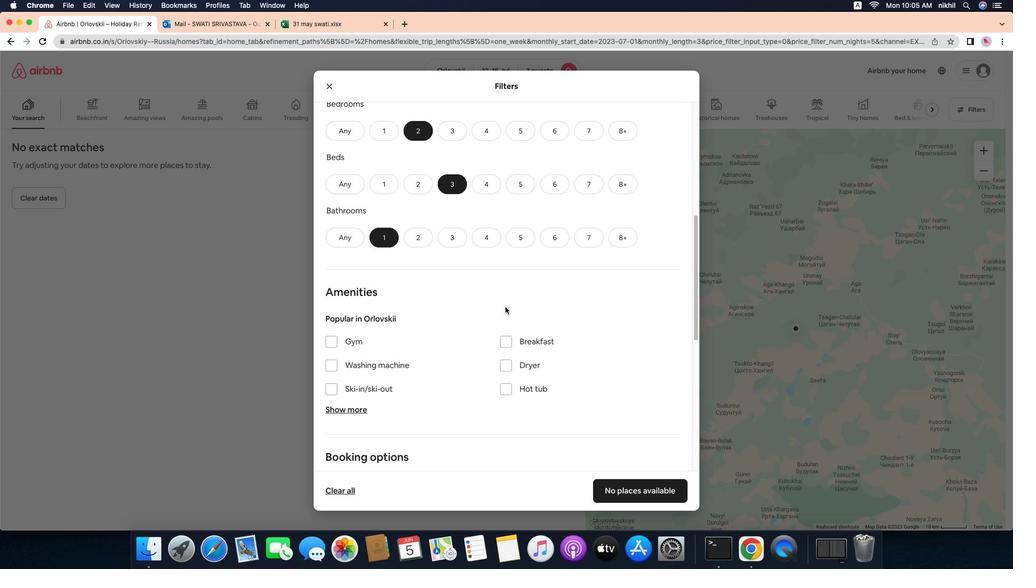 
Action: Mouse scrolled (497, 302) with delta (1, 15)
Screenshot: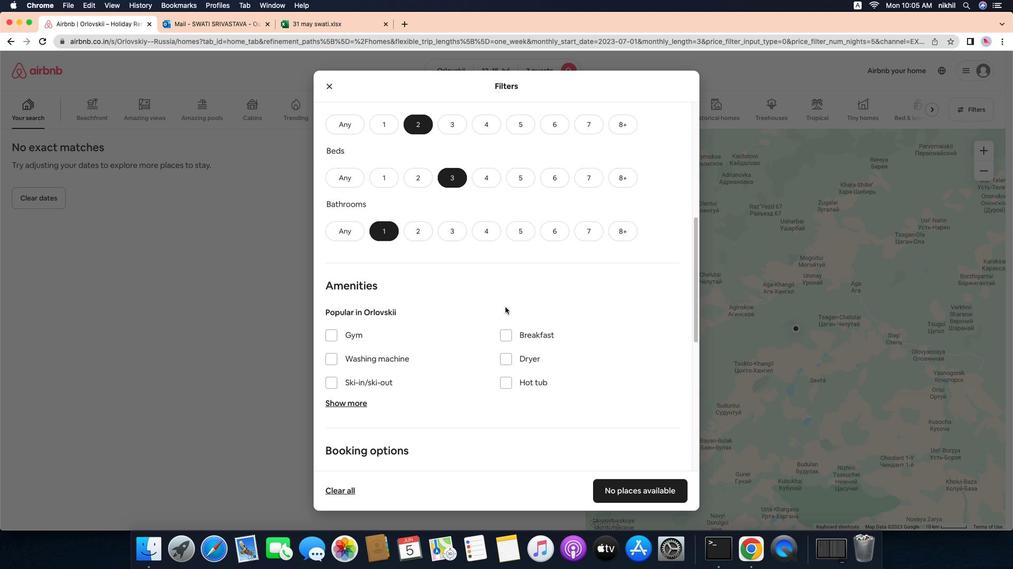 
Action: Mouse scrolled (497, 302) with delta (1, 15)
Screenshot: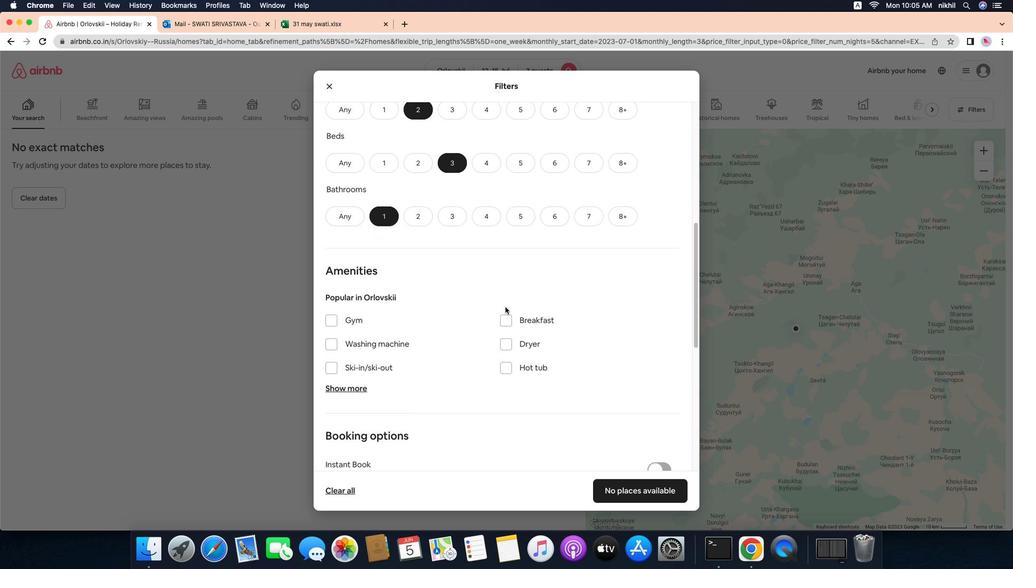 
Action: Mouse scrolled (497, 302) with delta (1, 15)
Screenshot: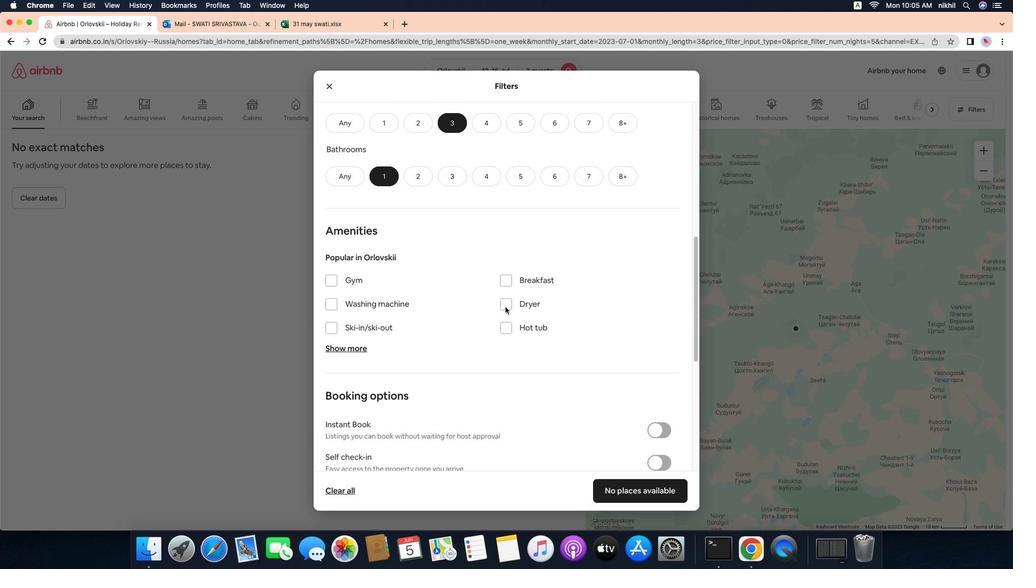 
Action: Mouse scrolled (497, 302) with delta (1, 15)
Screenshot: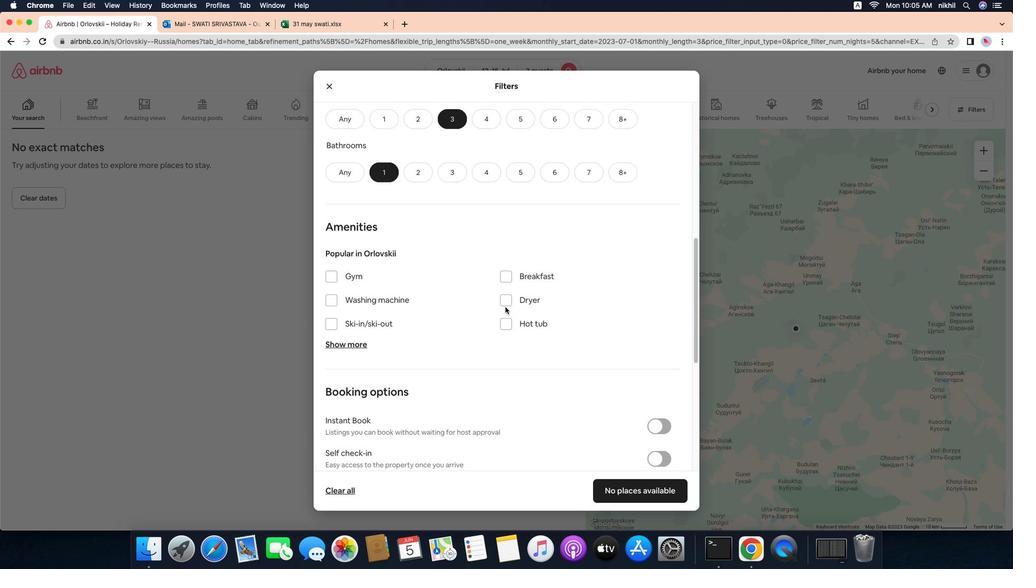 
Action: Mouse scrolled (497, 302) with delta (1, 14)
Screenshot: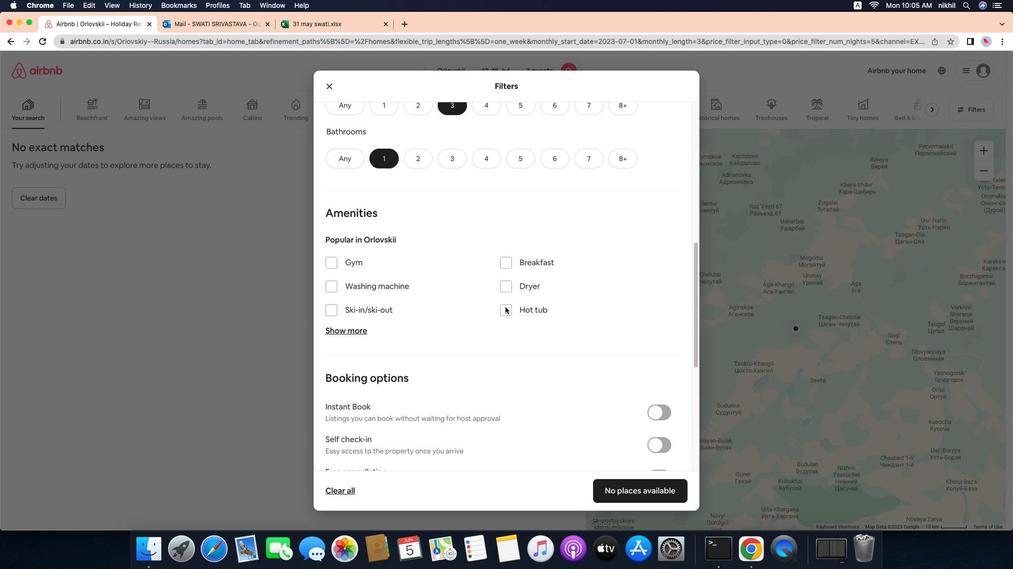 
Action: Mouse moved to (646, 366)
Screenshot: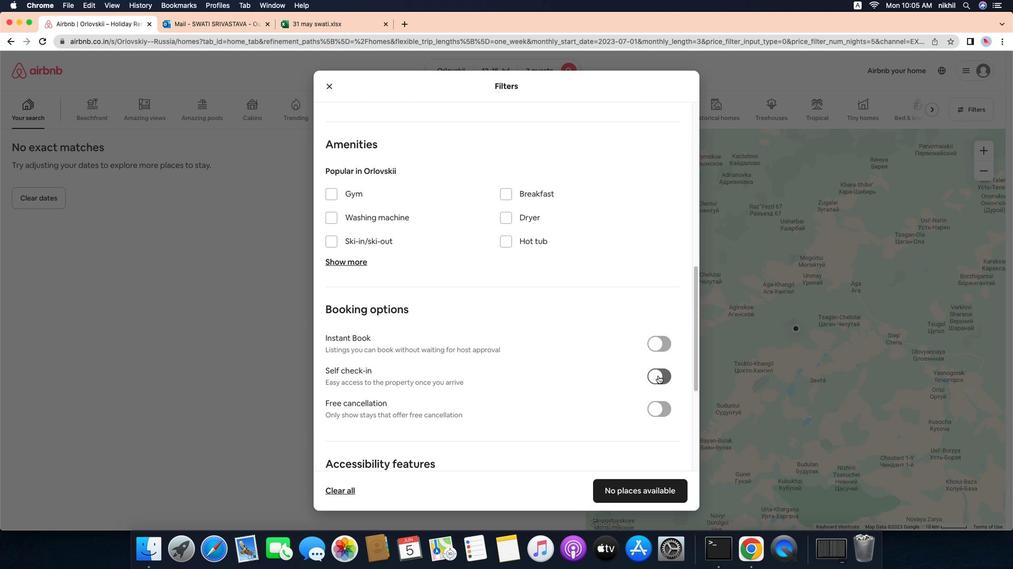 
Action: Mouse pressed left at (646, 366)
Screenshot: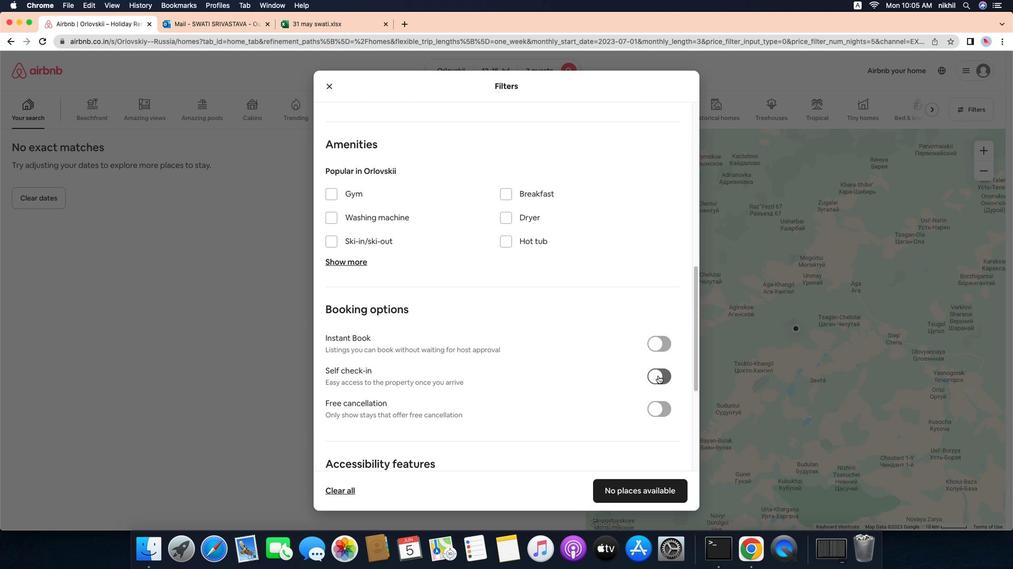 
Action: Mouse moved to (561, 355)
Screenshot: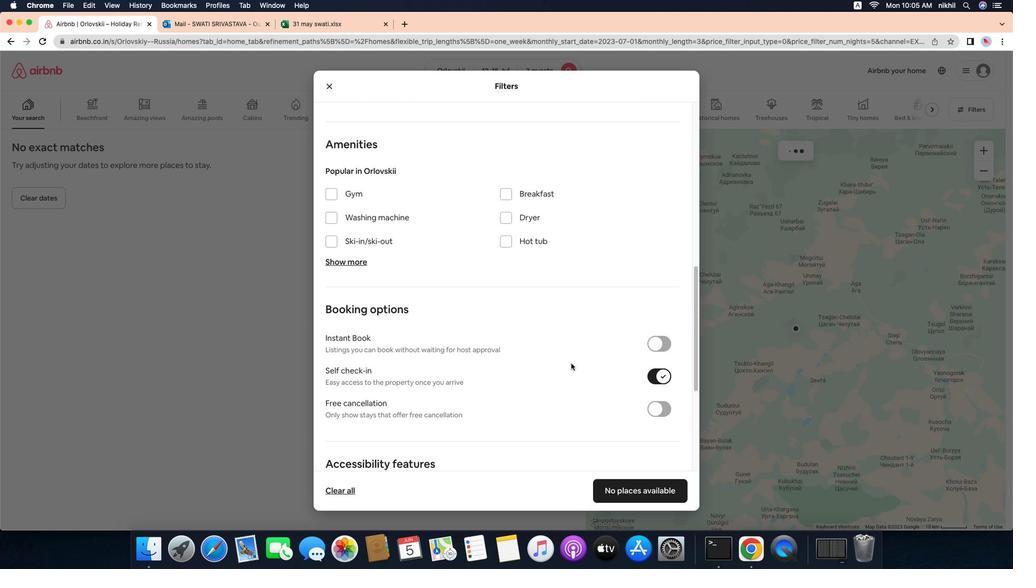 
Action: Mouse scrolled (561, 355) with delta (1, 15)
Screenshot: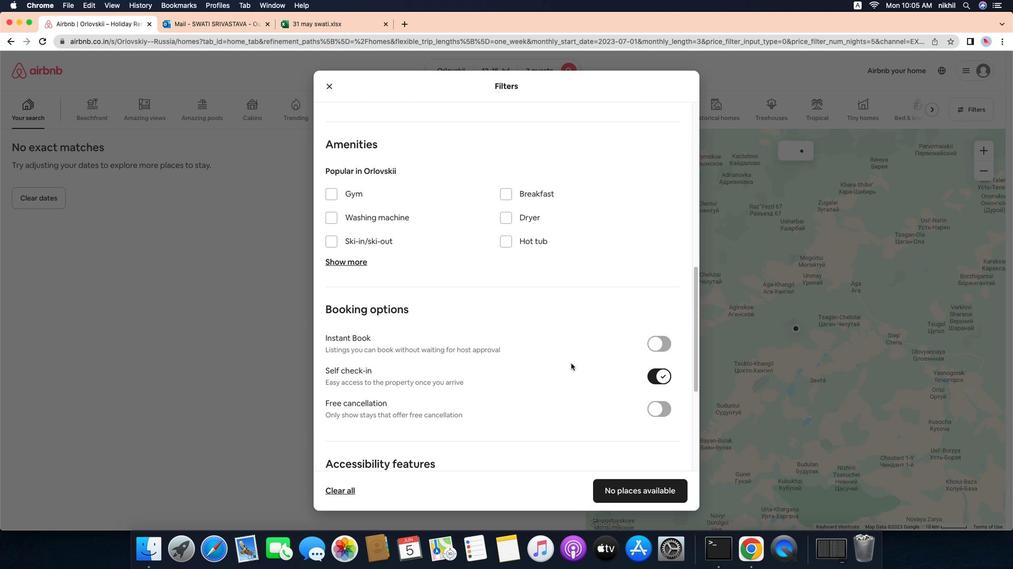 
Action: Mouse scrolled (561, 355) with delta (1, 15)
Screenshot: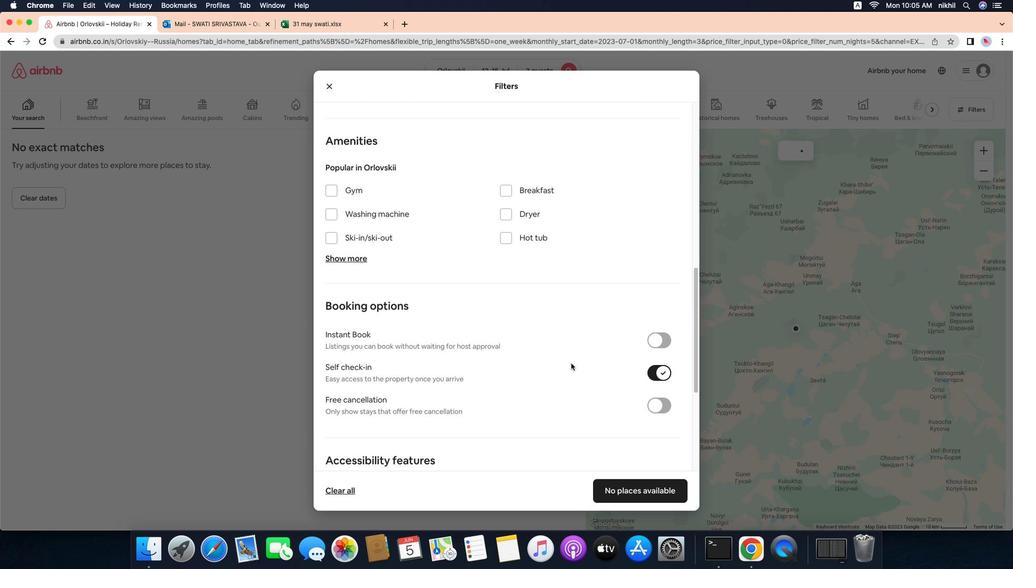 
Action: Mouse scrolled (561, 355) with delta (1, 14)
Screenshot: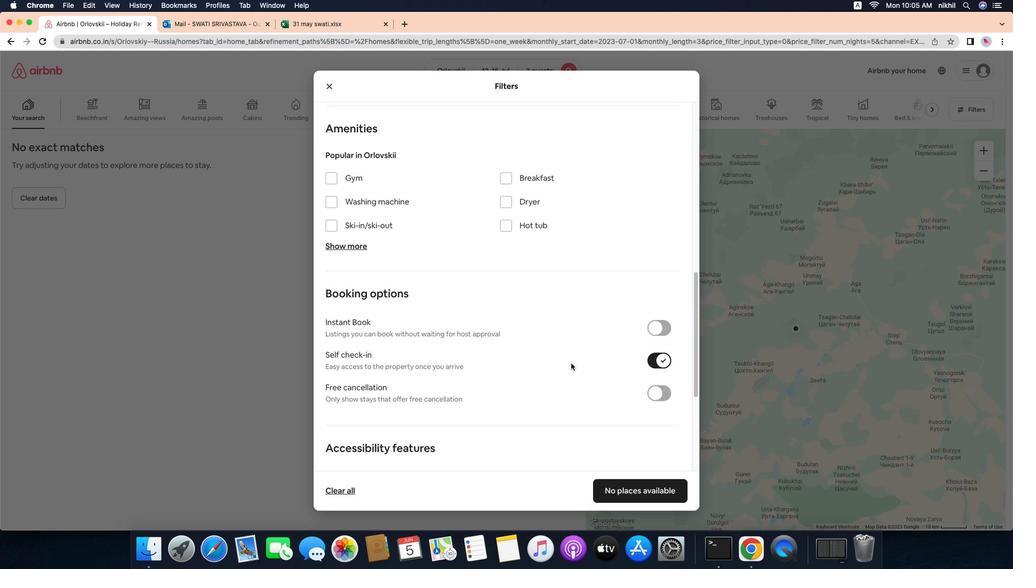 
Action: Mouse scrolled (561, 355) with delta (1, 13)
Screenshot: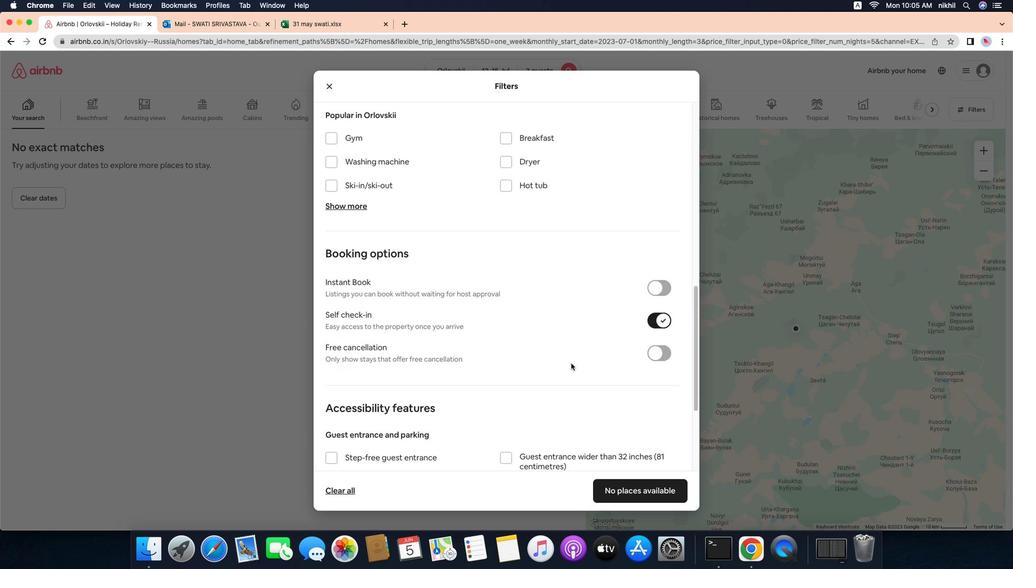
Action: Mouse scrolled (561, 355) with delta (1, 13)
Screenshot: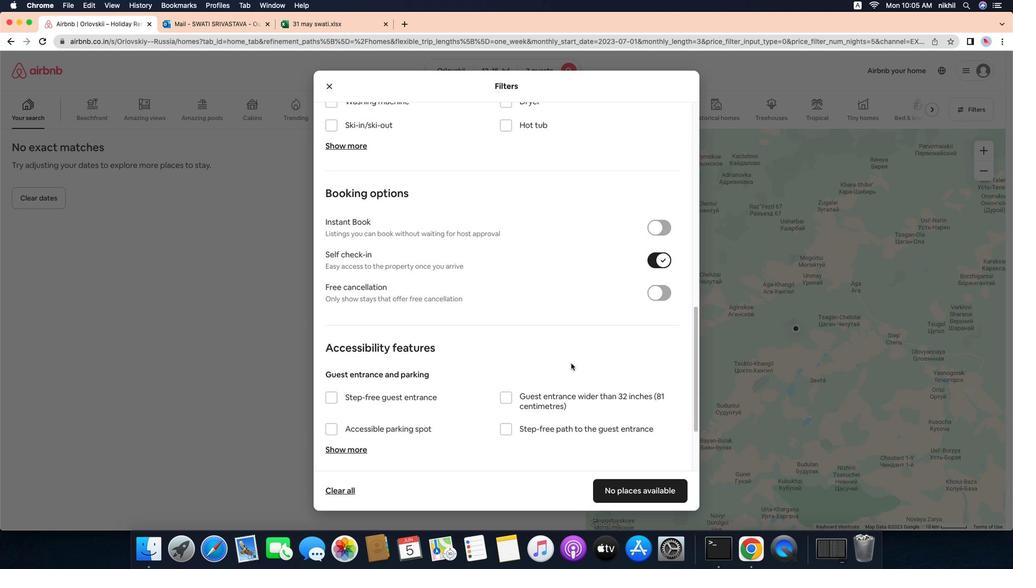 
Action: Mouse scrolled (561, 355) with delta (1, 15)
Screenshot: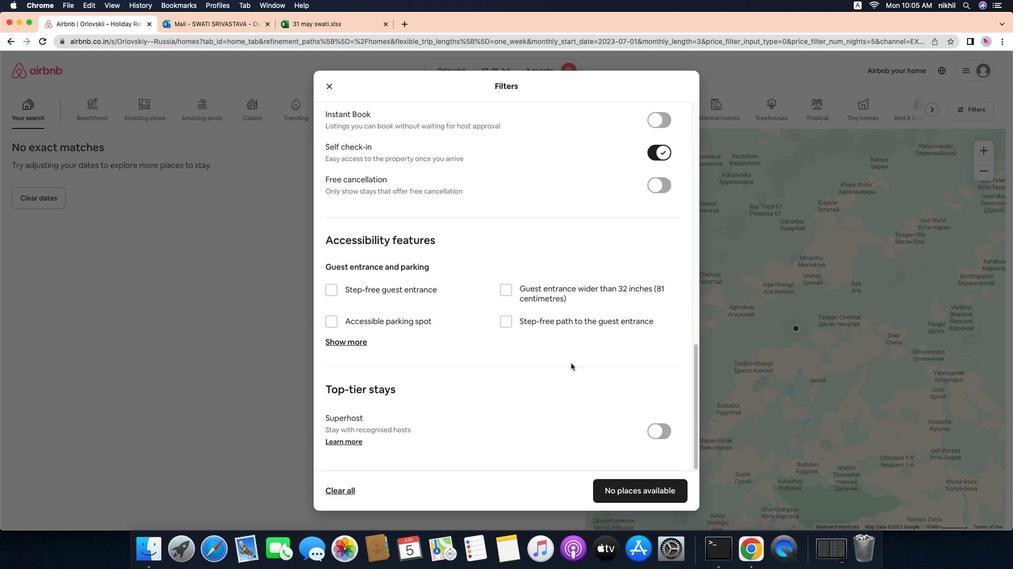 
Action: Mouse scrolled (561, 355) with delta (1, 15)
Screenshot: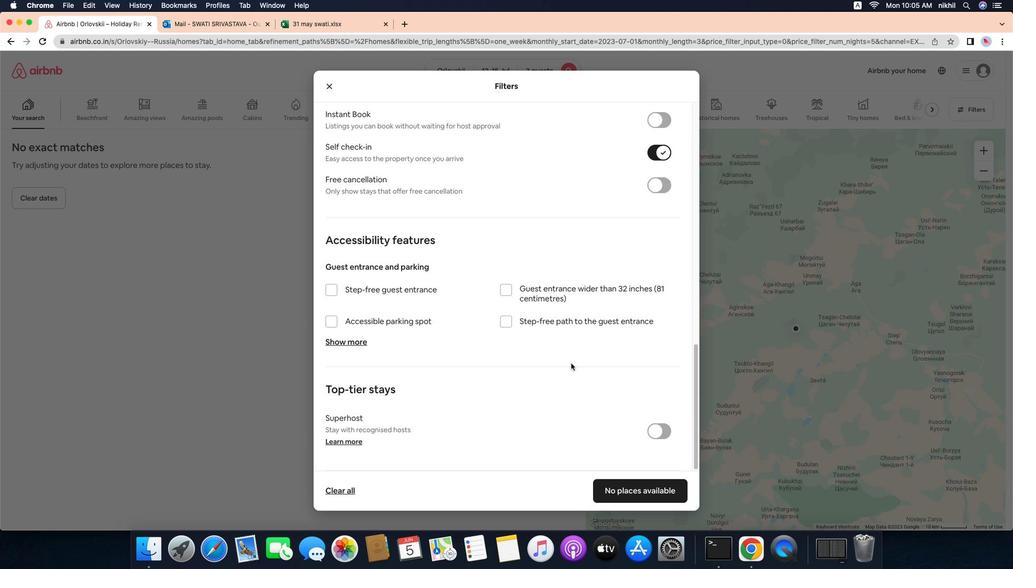 
Action: Mouse scrolled (561, 355) with delta (1, 14)
Screenshot: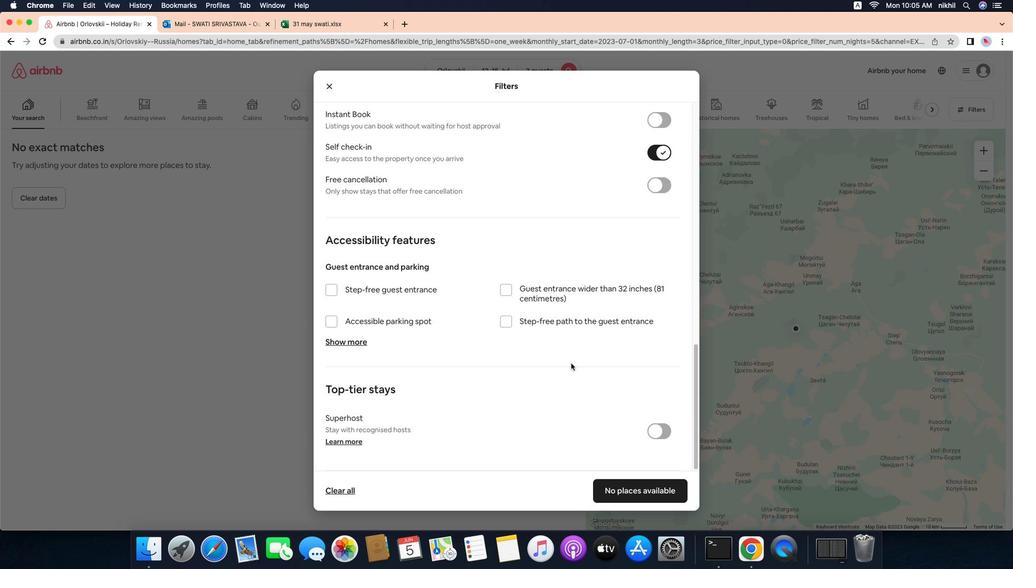 
Action: Mouse scrolled (561, 355) with delta (1, 13)
Screenshot: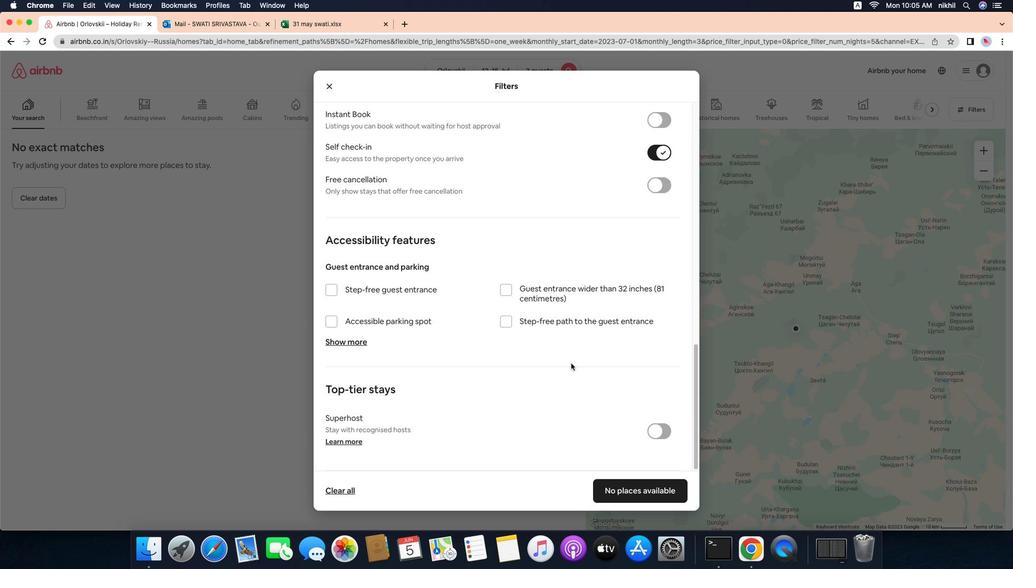 
Action: Mouse scrolled (561, 355) with delta (1, 12)
Screenshot: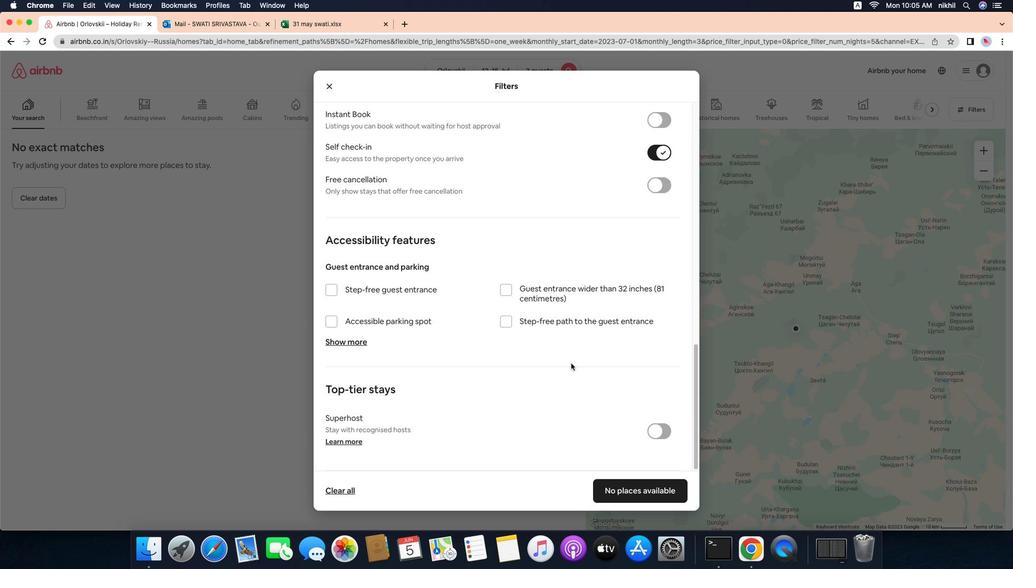 
Action: Mouse moved to (614, 478)
Screenshot: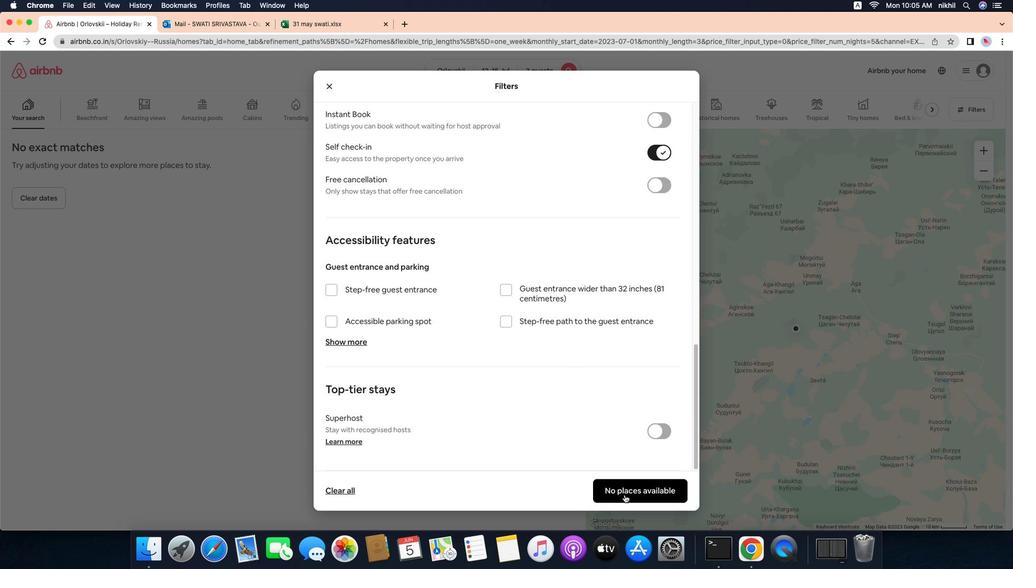 
Action: Mouse pressed left at (614, 478)
Screenshot: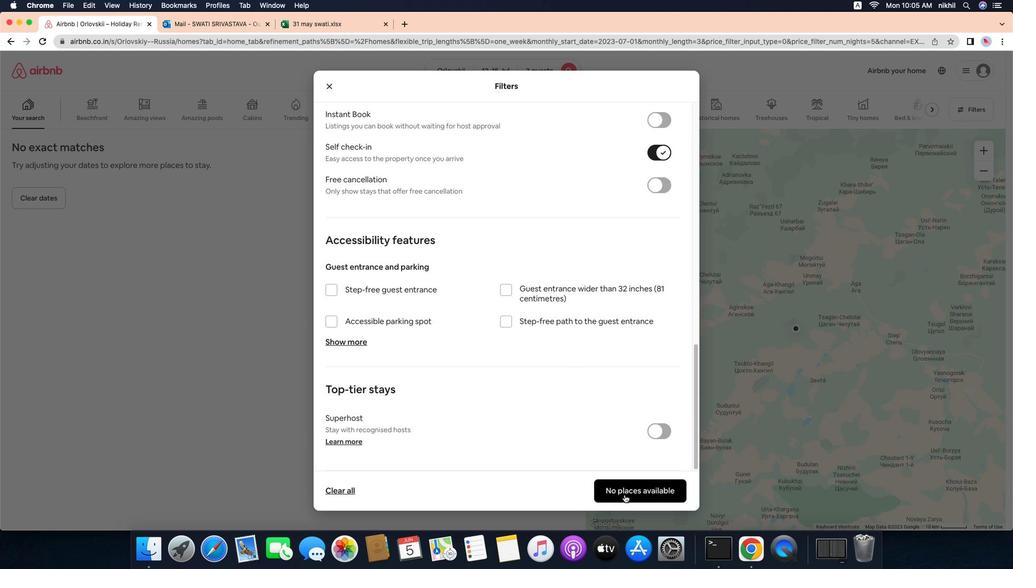 
Action: Mouse moved to (427, 208)
Screenshot: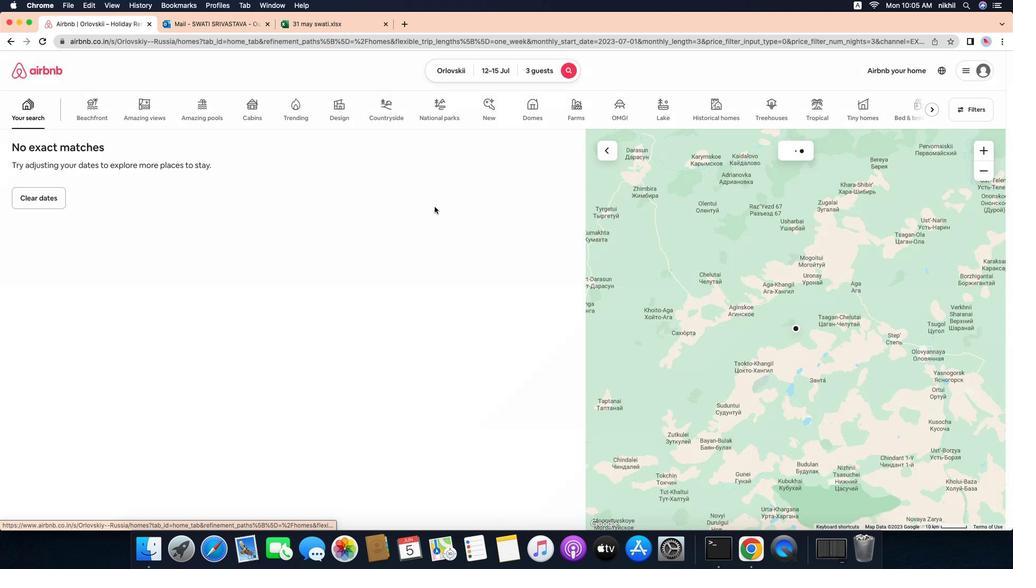 
